 Task: Log work in the project BackTech for the issue 'Create a new online platform for online meditation and mindfulness courses with advanced guided meditation and stress reduction features.' spent time as '6w 6d 21h 43m' and remaining time as '2w 2d 19h 10m' and move to top of backlog. Now add the issue to the epic 'Project management platform implementation'. Log work in the project BackTech for the issue 'Implement a new cloud-based asset management system for a company with advanced asset tracking and maintenance features' spent time as '2w 6d 9h 12m' and remaining time as '6w 6d 9h 6m' and move to bottom of backlog. Now add the issue to the epic 'Cloud security enhancement'
Action: Mouse moved to (166, 48)
Screenshot: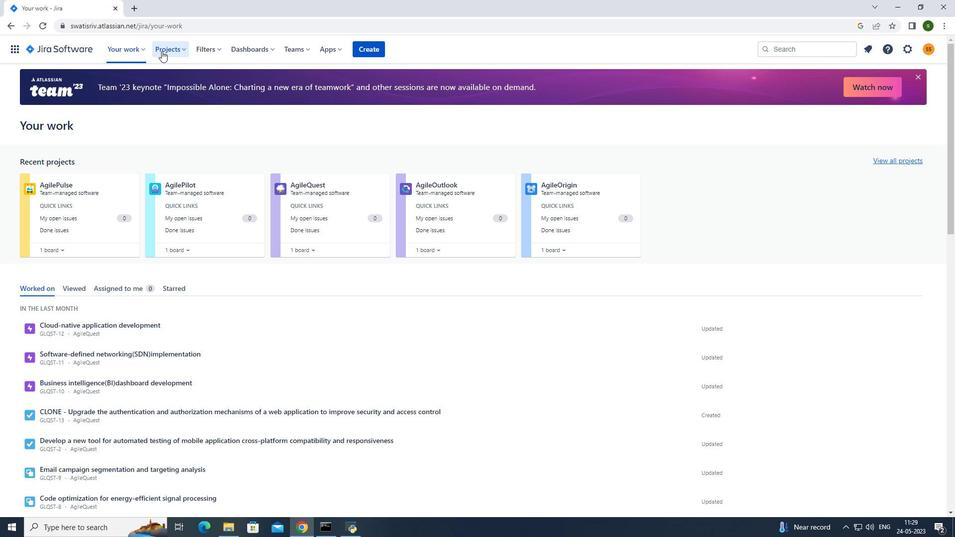 
Action: Mouse pressed left at (166, 48)
Screenshot: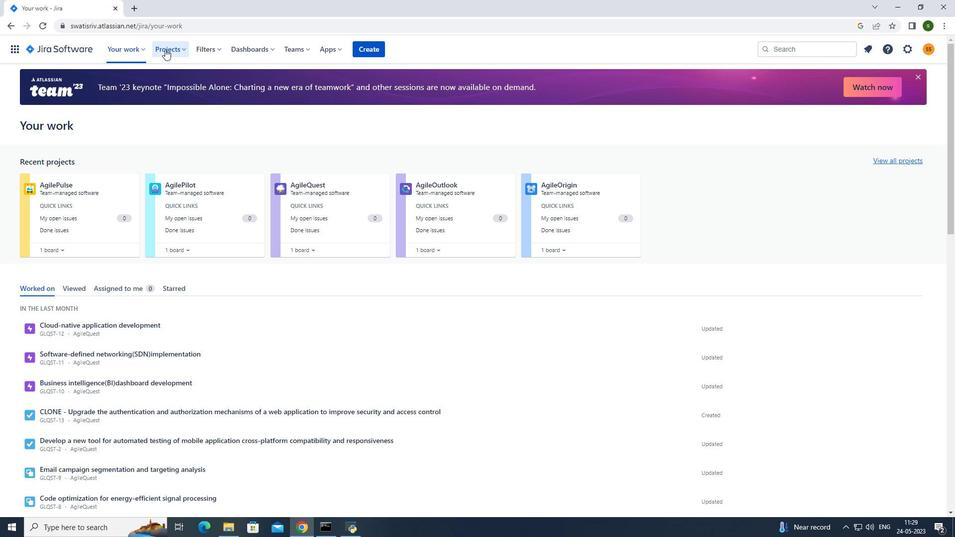 
Action: Mouse moved to (199, 92)
Screenshot: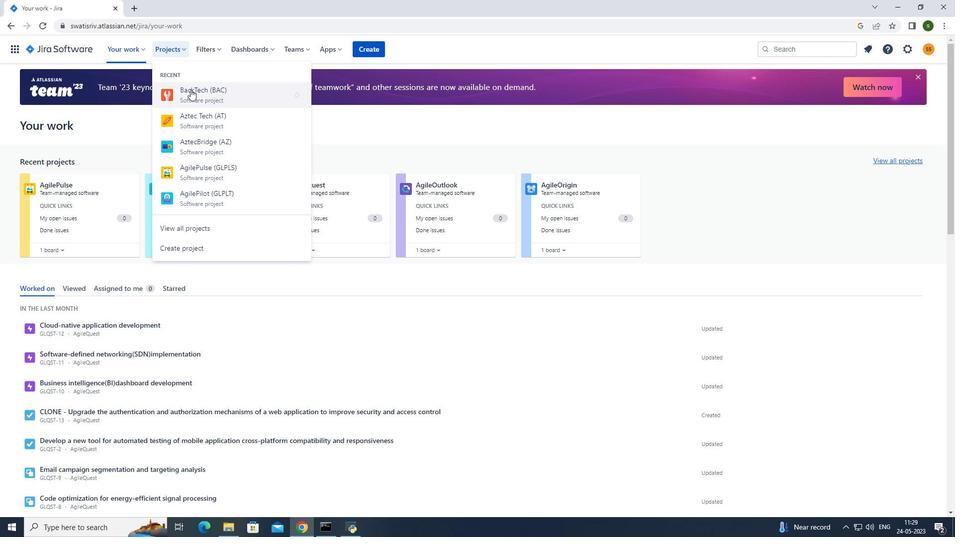 
Action: Mouse pressed left at (199, 92)
Screenshot: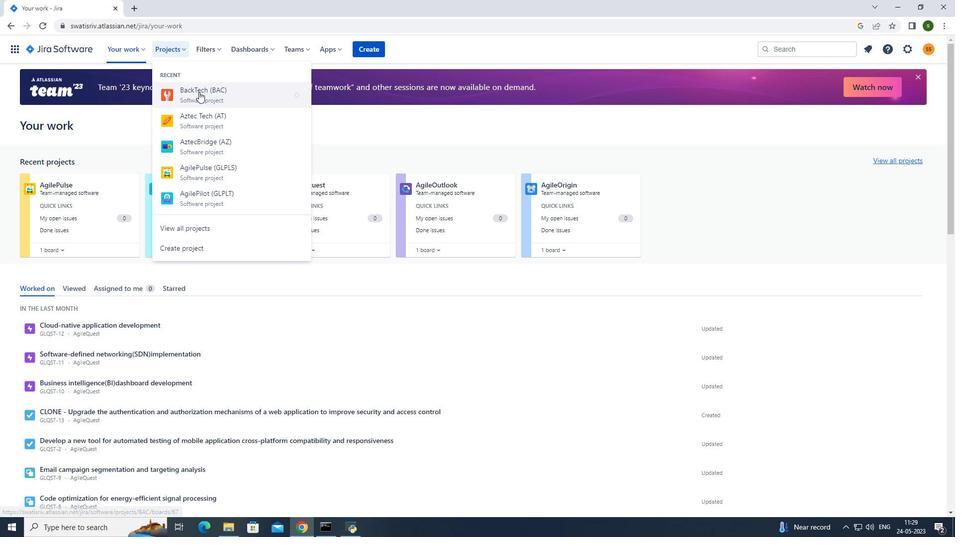 
Action: Mouse moved to (82, 154)
Screenshot: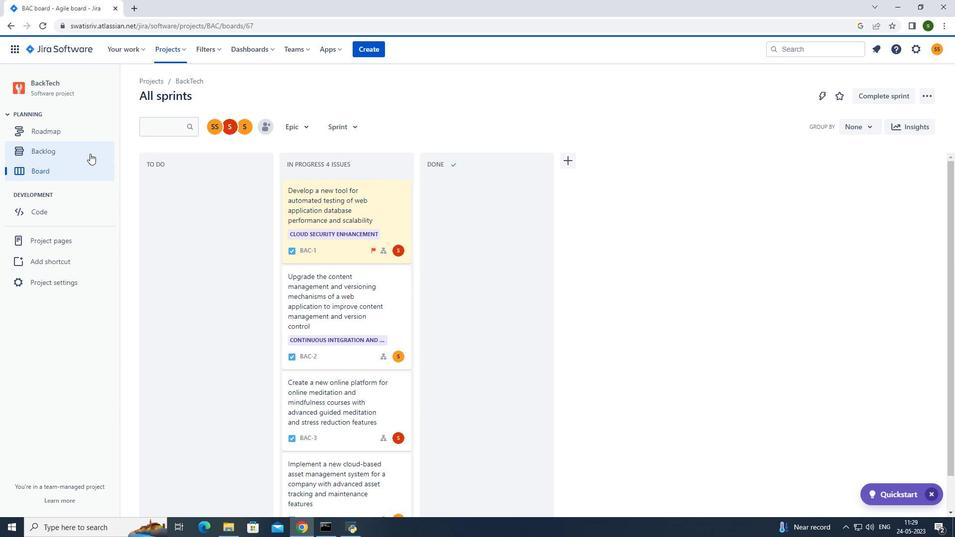 
Action: Mouse pressed left at (82, 154)
Screenshot: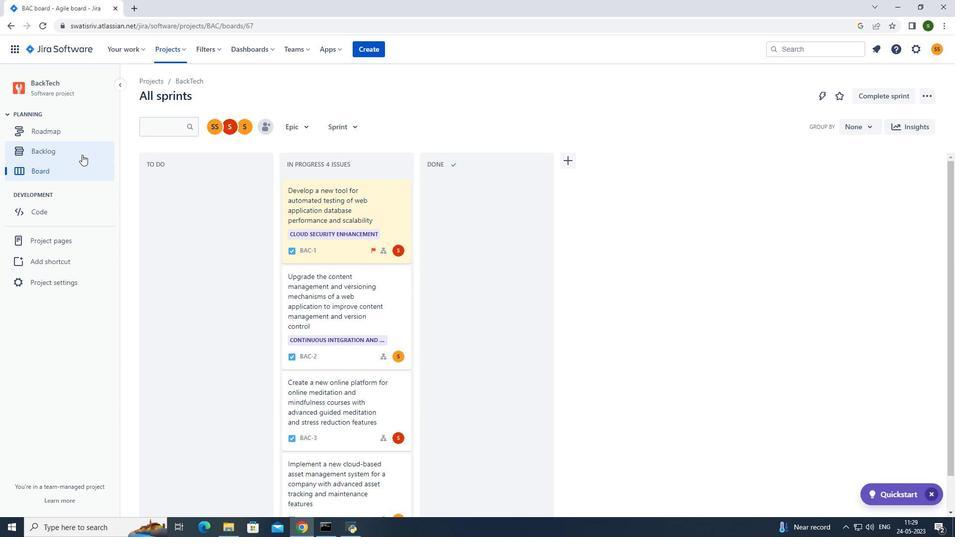 
Action: Mouse moved to (810, 361)
Screenshot: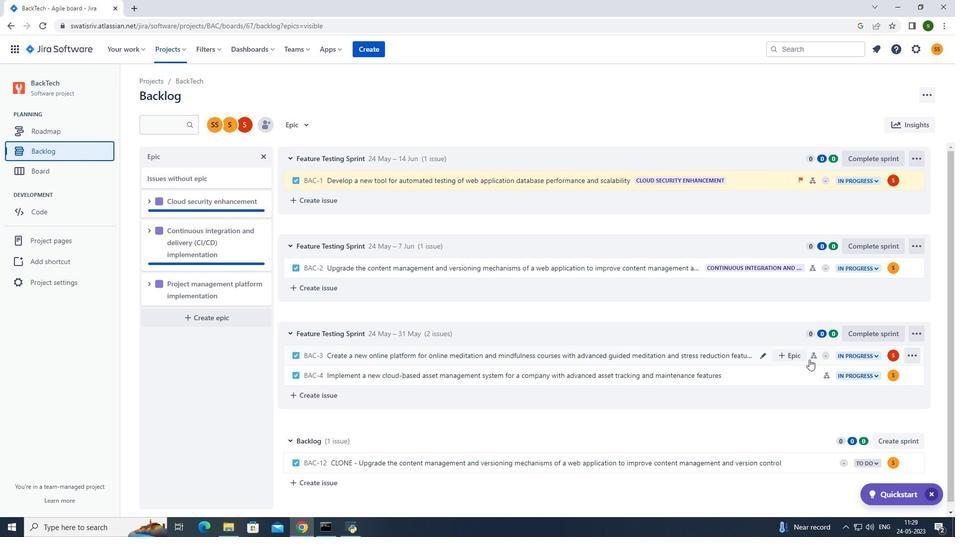 
Action: Mouse pressed left at (810, 361)
Screenshot: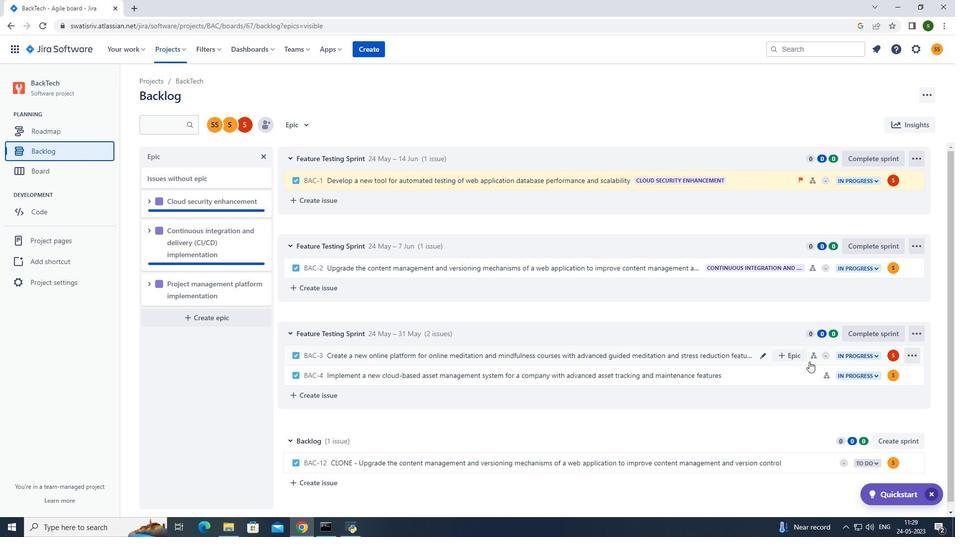 
Action: Mouse moved to (911, 155)
Screenshot: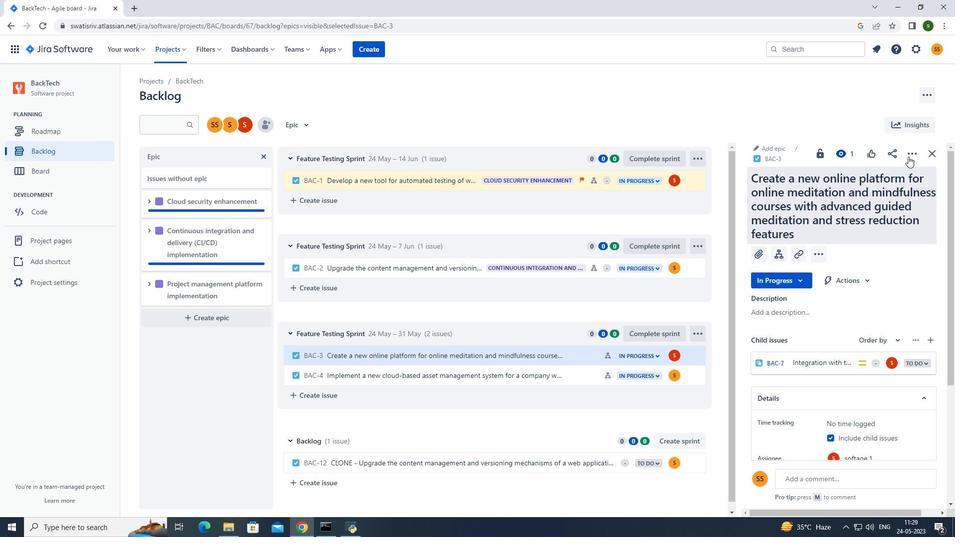 
Action: Mouse pressed left at (911, 155)
Screenshot: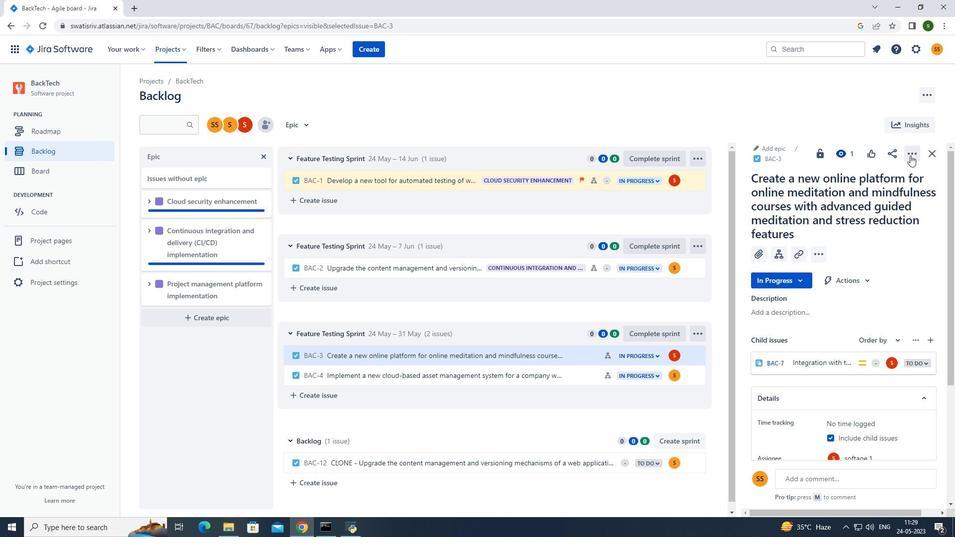 
Action: Mouse moved to (881, 178)
Screenshot: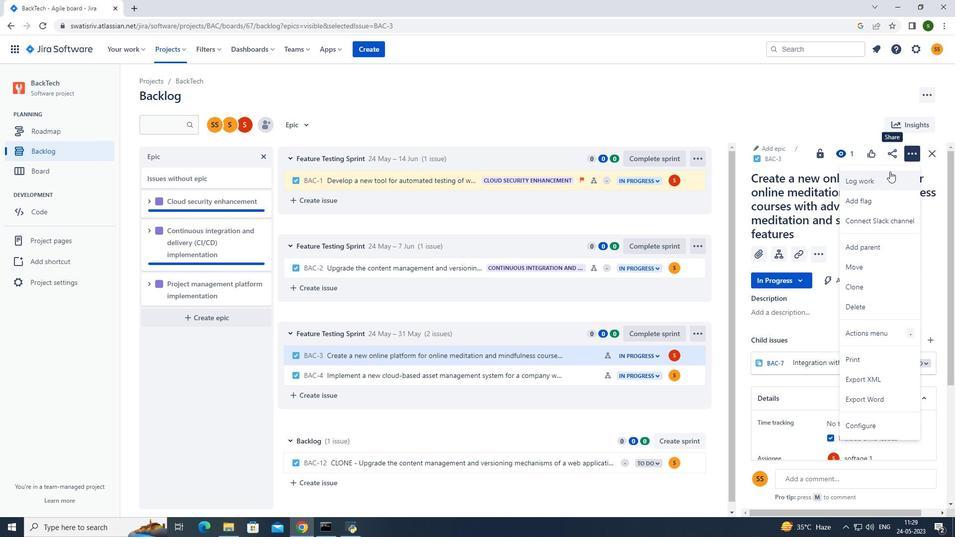 
Action: Mouse pressed left at (881, 178)
Screenshot: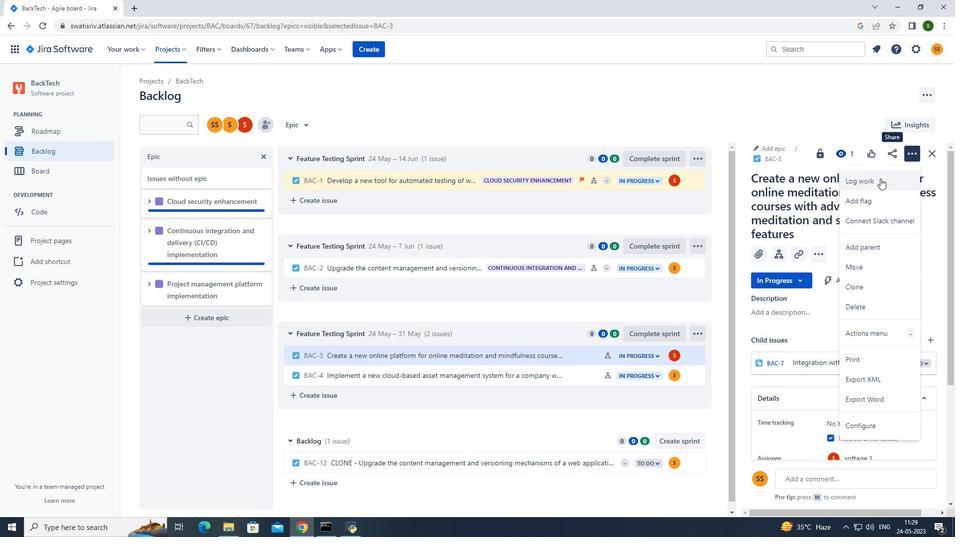
Action: Mouse moved to (418, 146)
Screenshot: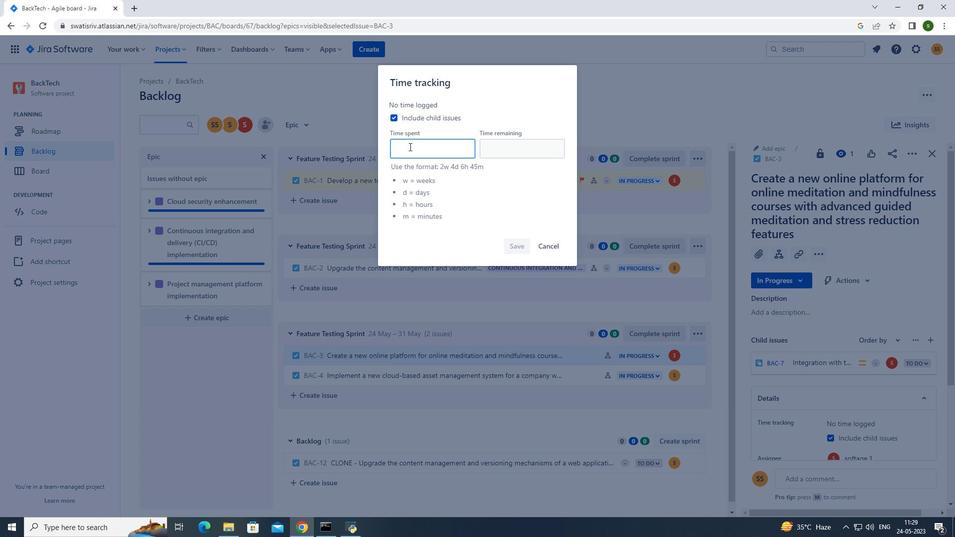
Action: Key pressed 6w<Key.space>6d<Key.space>21h<Key.space>43m
Screenshot: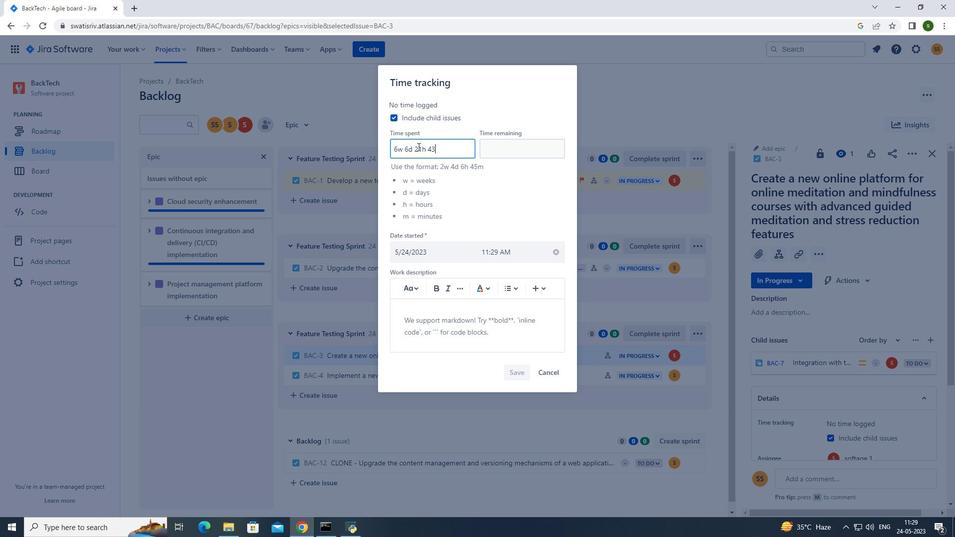 
Action: Mouse moved to (501, 146)
Screenshot: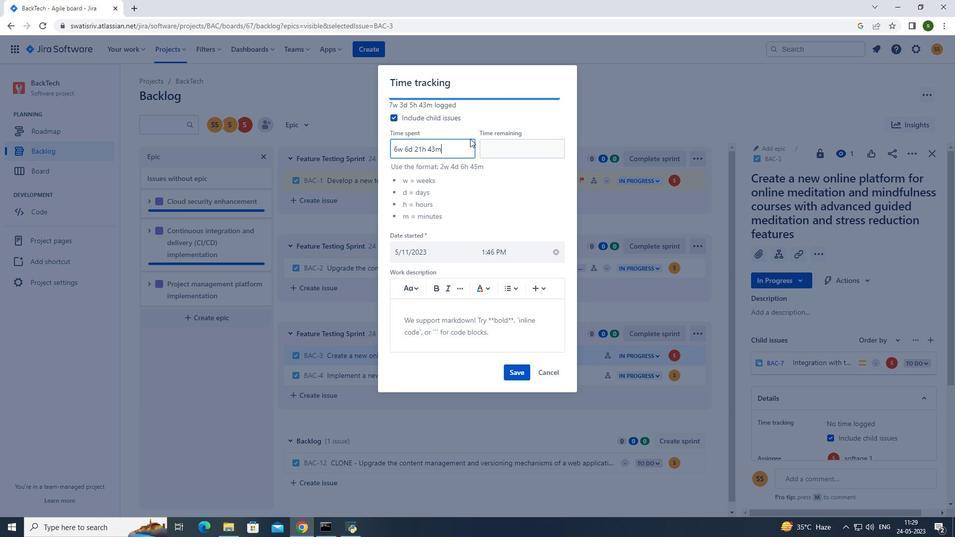 
Action: Mouse pressed left at (501, 146)
Screenshot: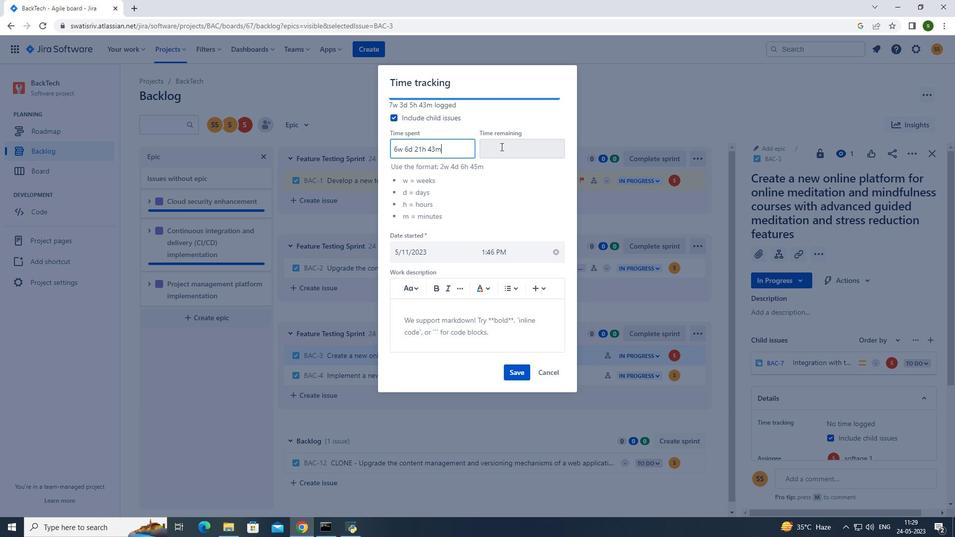 
Action: Mouse moved to (498, 147)
Screenshot: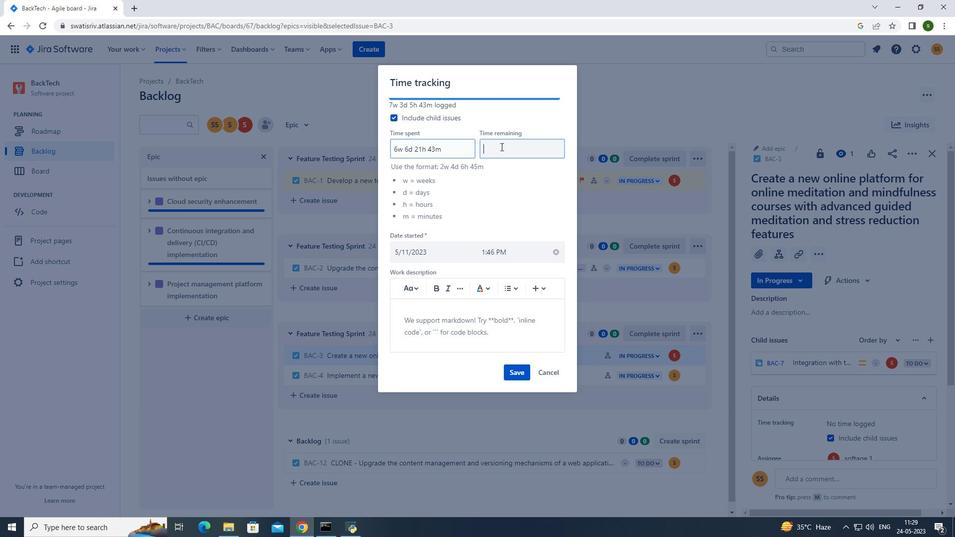 
Action: Key pressed 2w<Key.space>2d<Key.space>19h<Key.space>10m
Screenshot: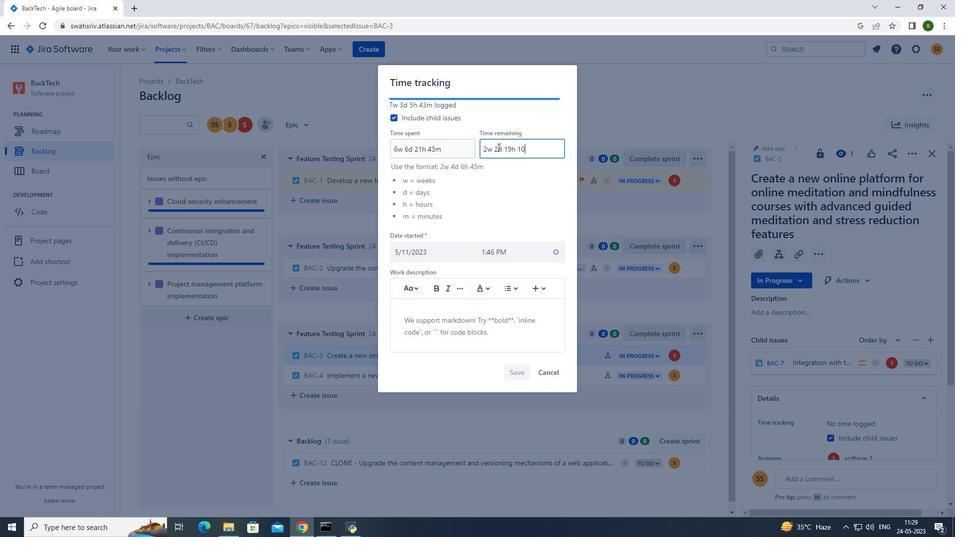 
Action: Mouse moved to (517, 371)
Screenshot: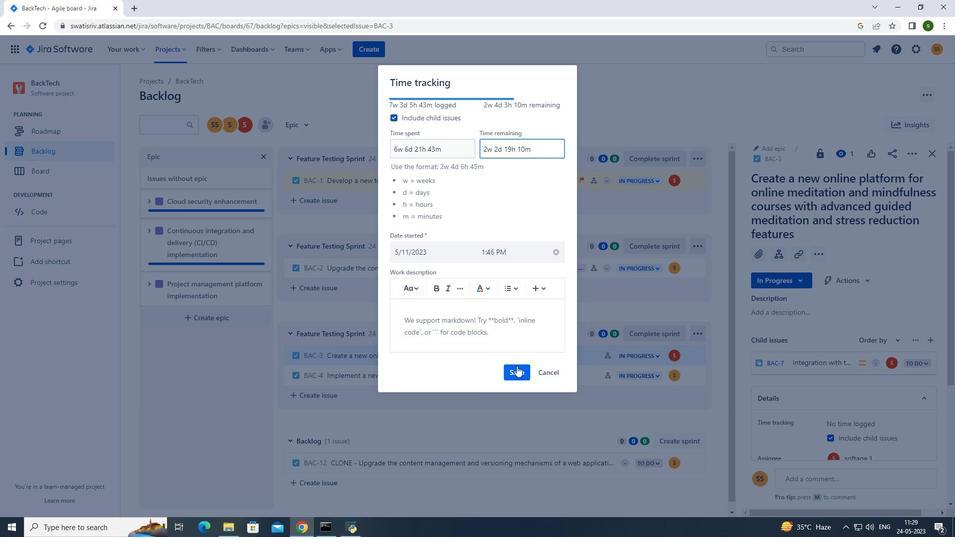 
Action: Mouse pressed left at (517, 371)
Screenshot: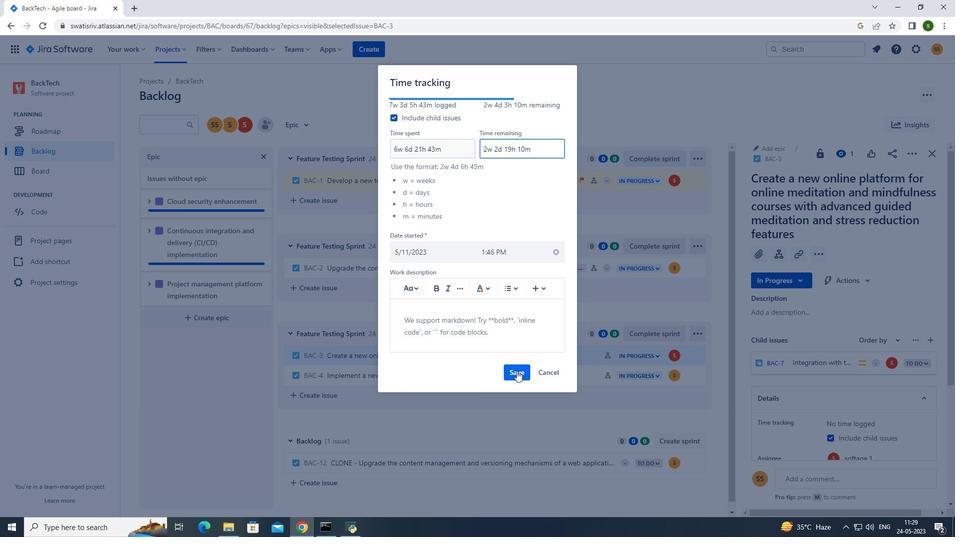 
Action: Mouse moved to (695, 352)
Screenshot: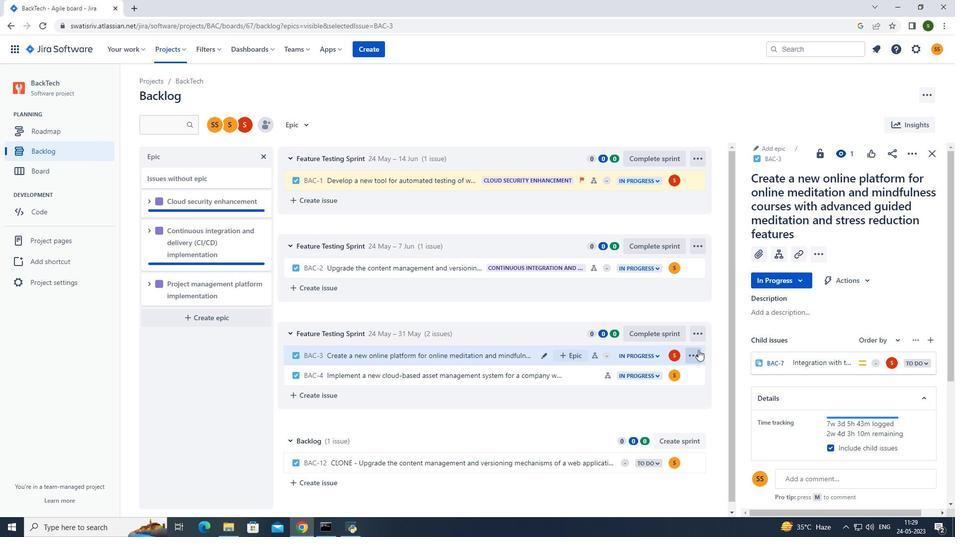 
Action: Mouse pressed left at (695, 352)
Screenshot: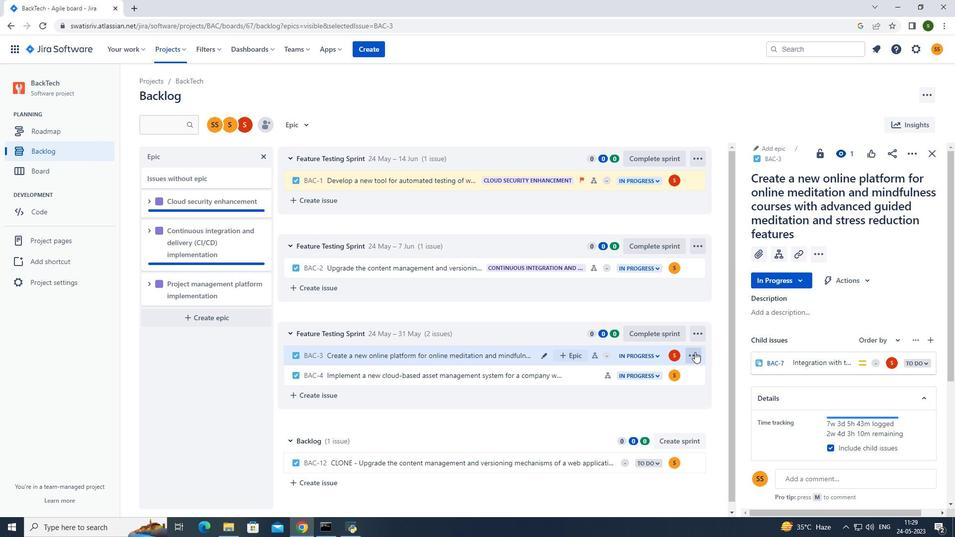 
Action: Mouse moved to (682, 319)
Screenshot: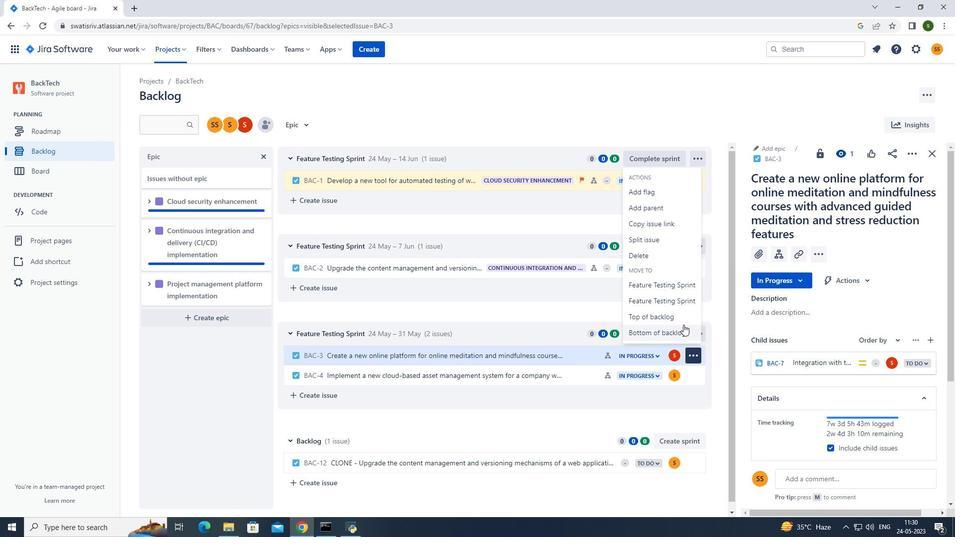 
Action: Mouse pressed left at (682, 319)
Screenshot: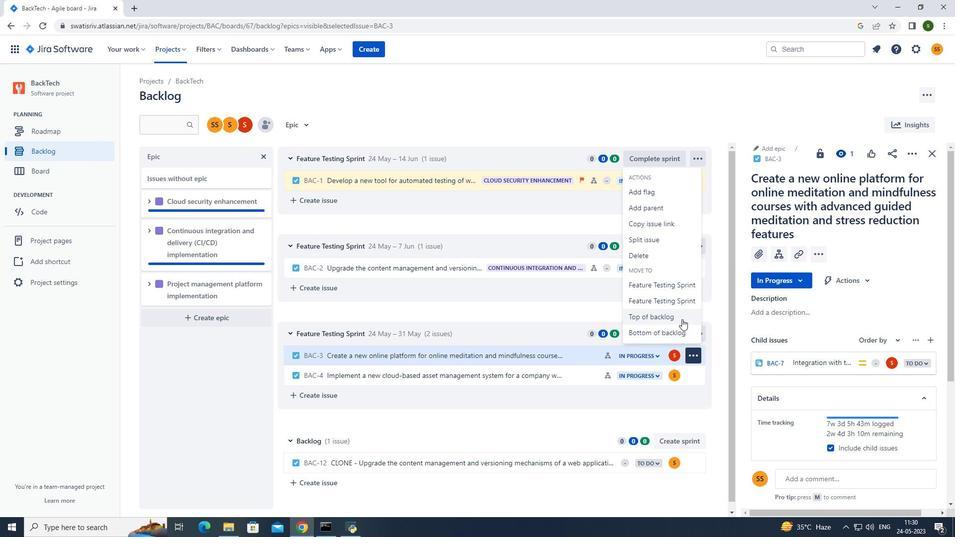 
Action: Mouse moved to (512, 158)
Screenshot: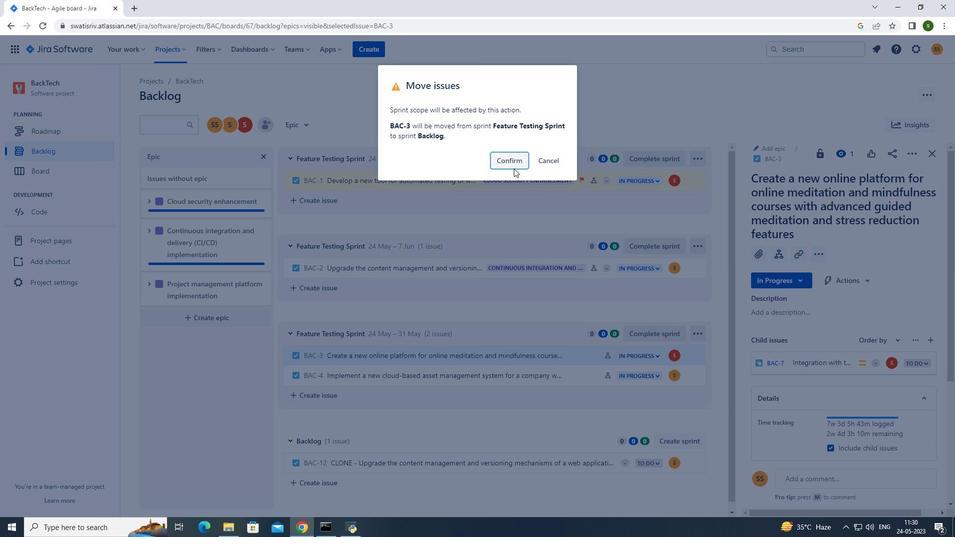 
Action: Mouse pressed left at (512, 158)
Screenshot: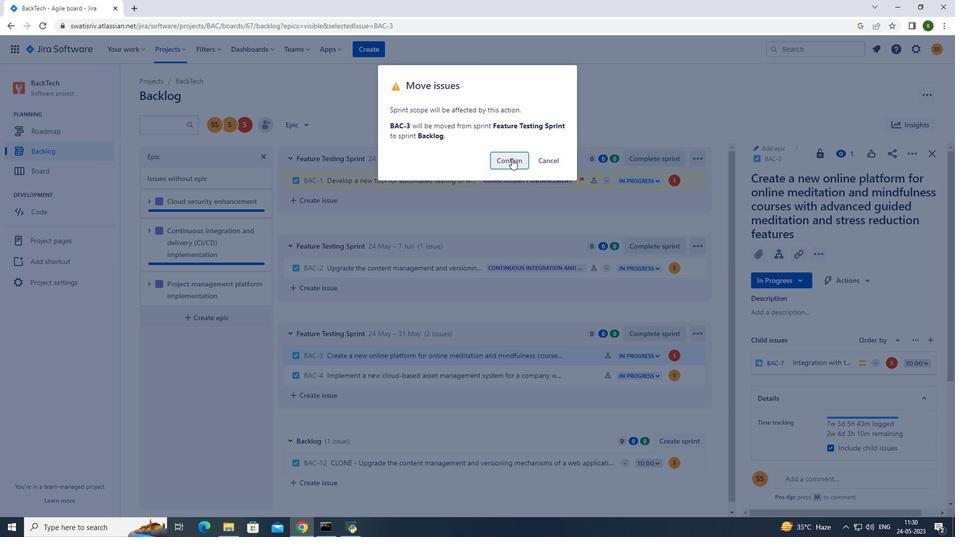 
Action: Mouse moved to (572, 354)
Screenshot: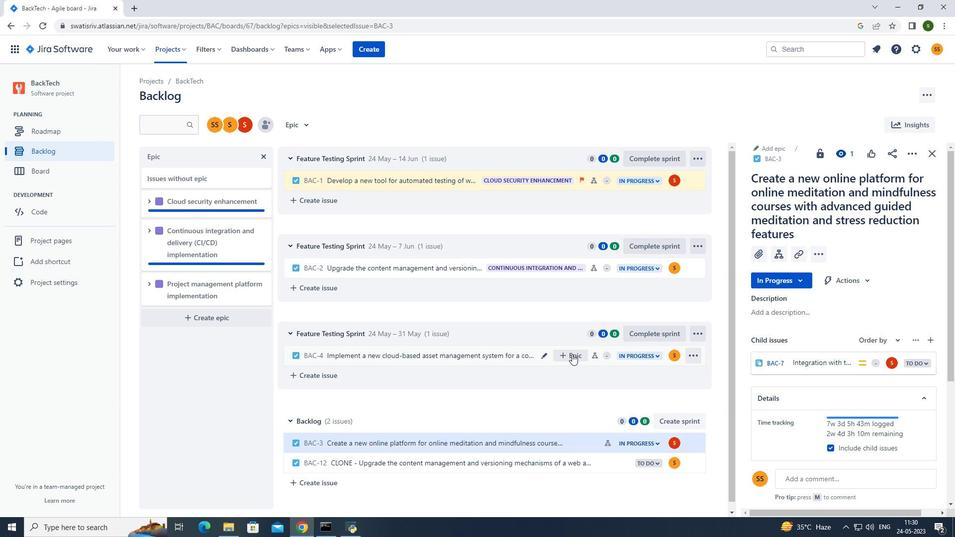 
Action: Mouse pressed left at (572, 354)
Screenshot: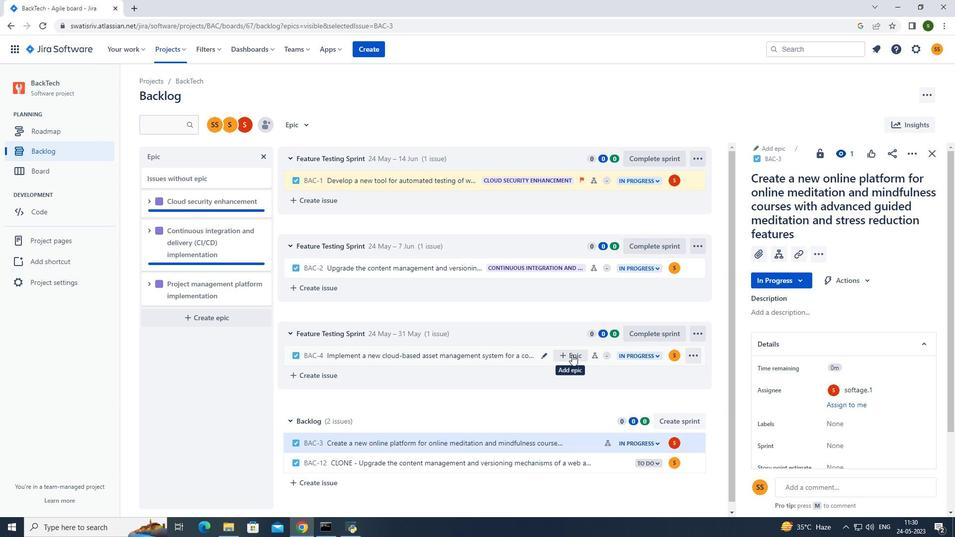 
Action: Mouse moved to (613, 427)
Screenshot: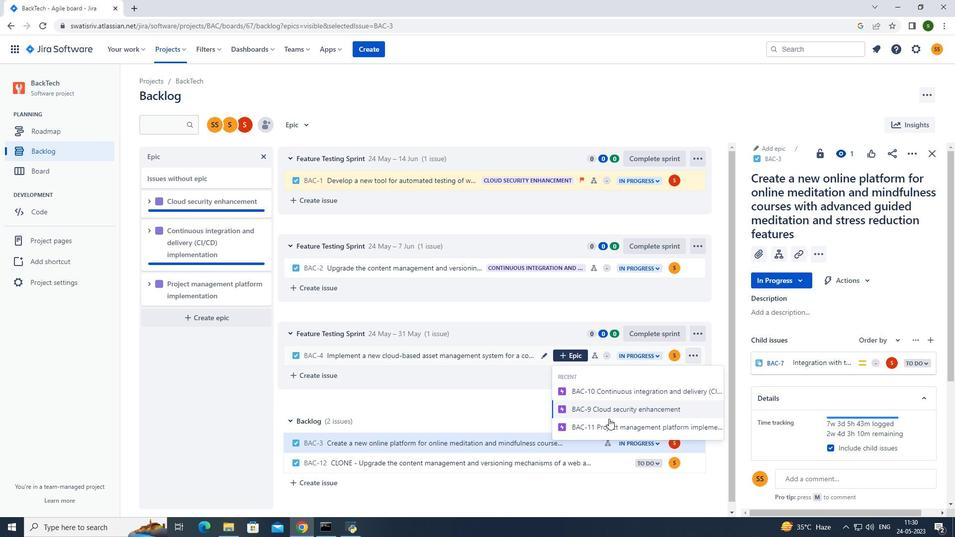 
Action: Mouse pressed left at (613, 427)
Screenshot: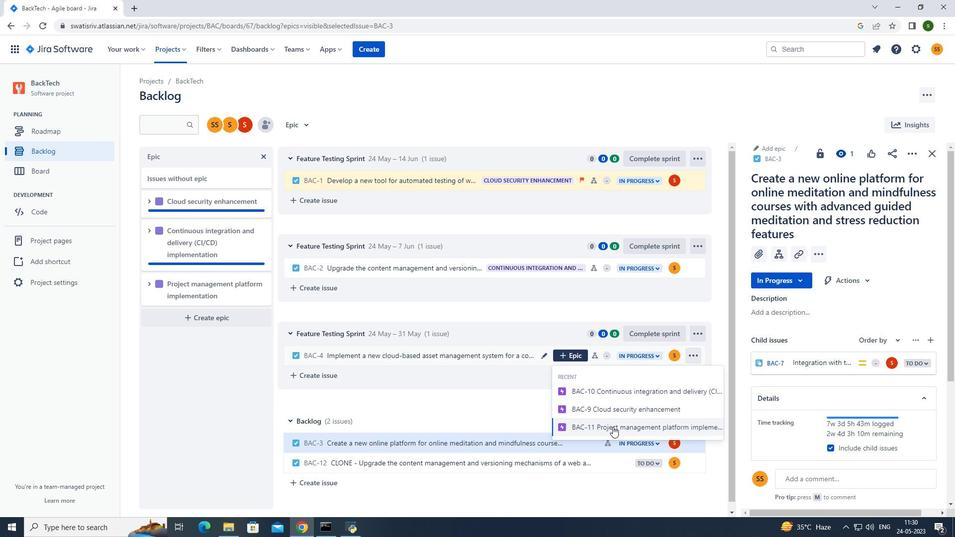 
Action: Mouse moved to (302, 128)
Screenshot: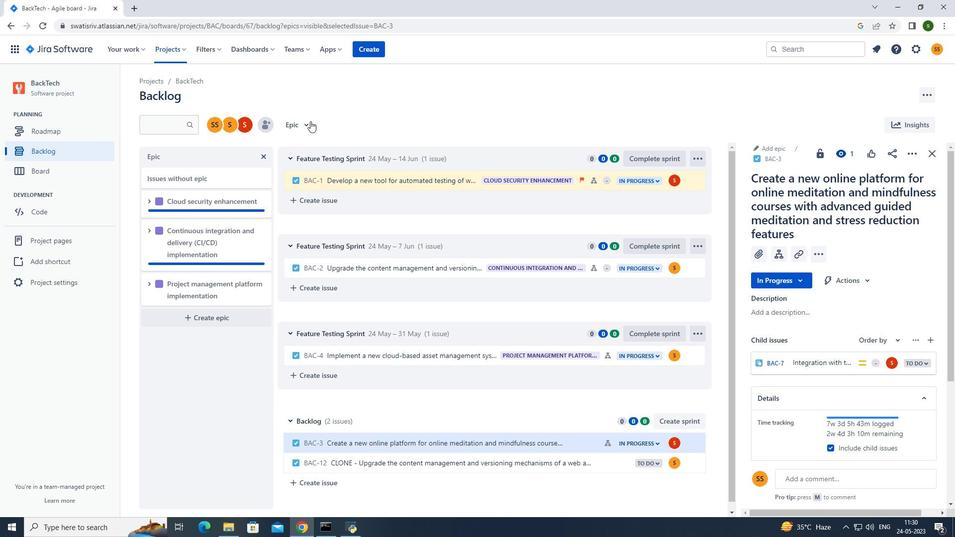 
Action: Mouse pressed left at (302, 128)
Screenshot: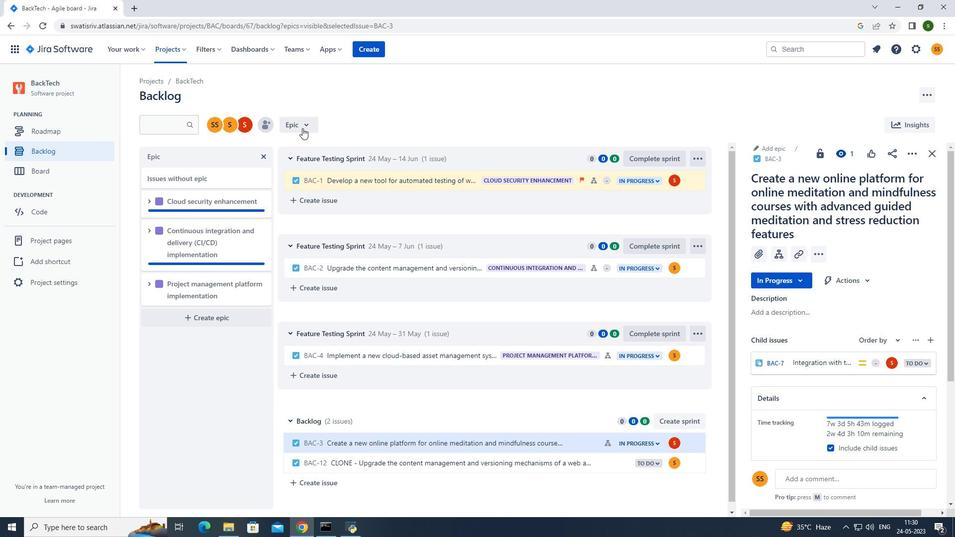 
Action: Mouse moved to (333, 200)
Screenshot: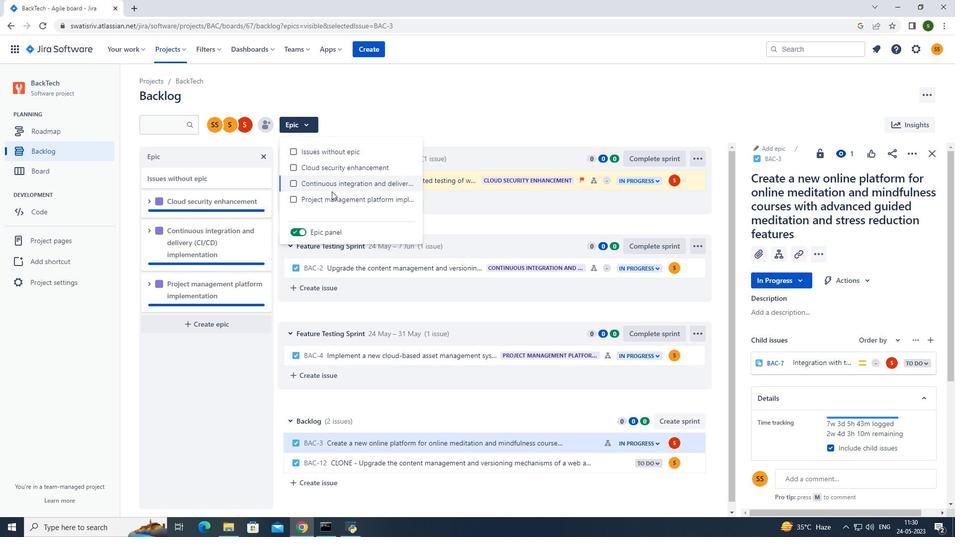
Action: Mouse pressed left at (333, 200)
Screenshot: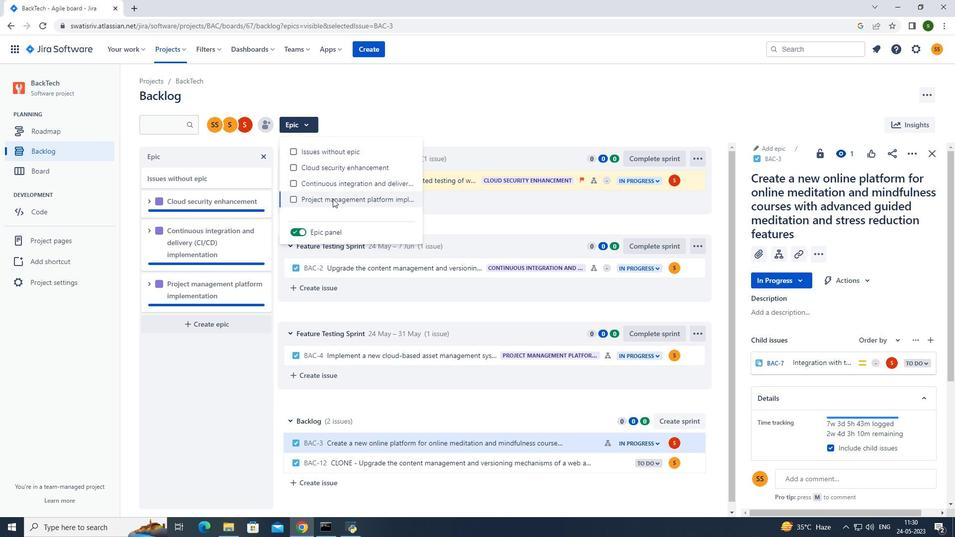 
Action: Mouse moved to (341, 86)
Screenshot: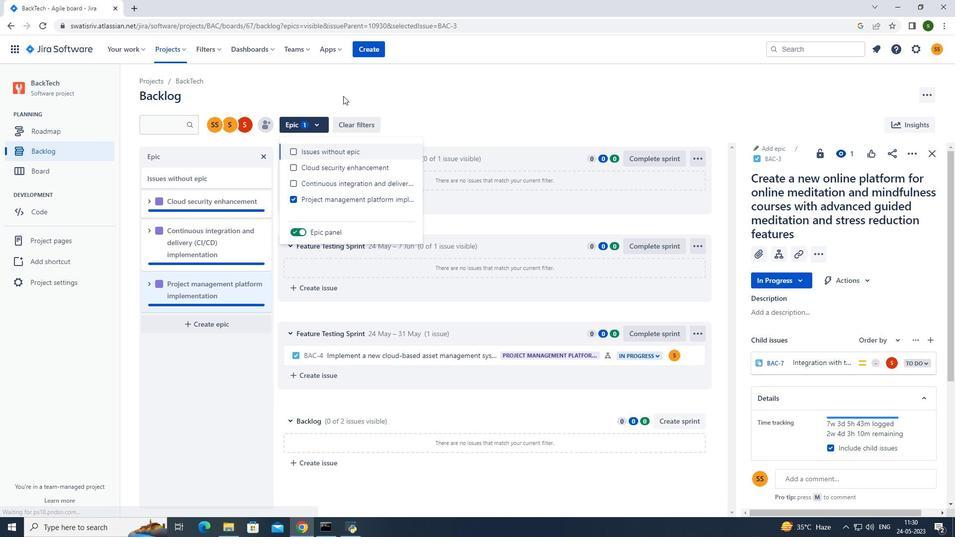 
Action: Mouse pressed left at (341, 86)
Screenshot: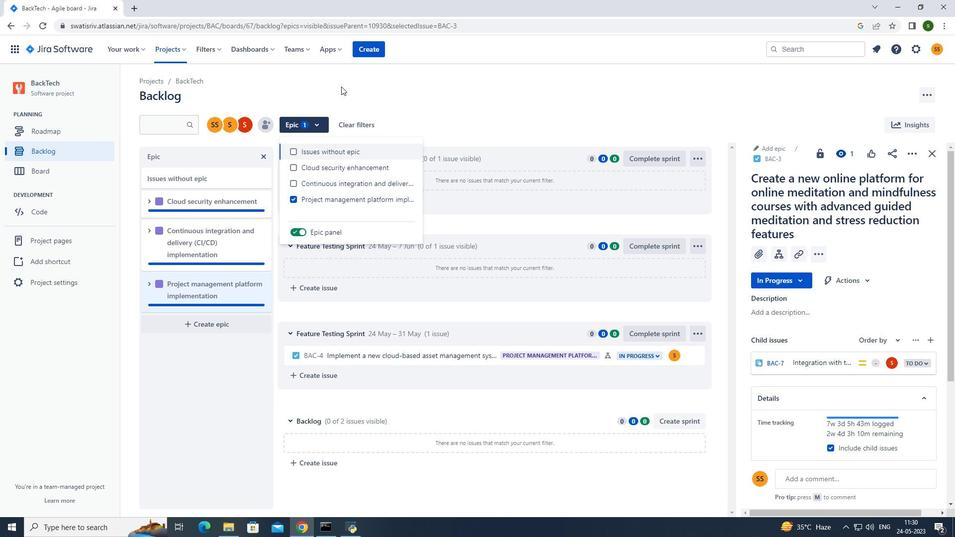 
Action: Mouse moved to (172, 48)
Screenshot: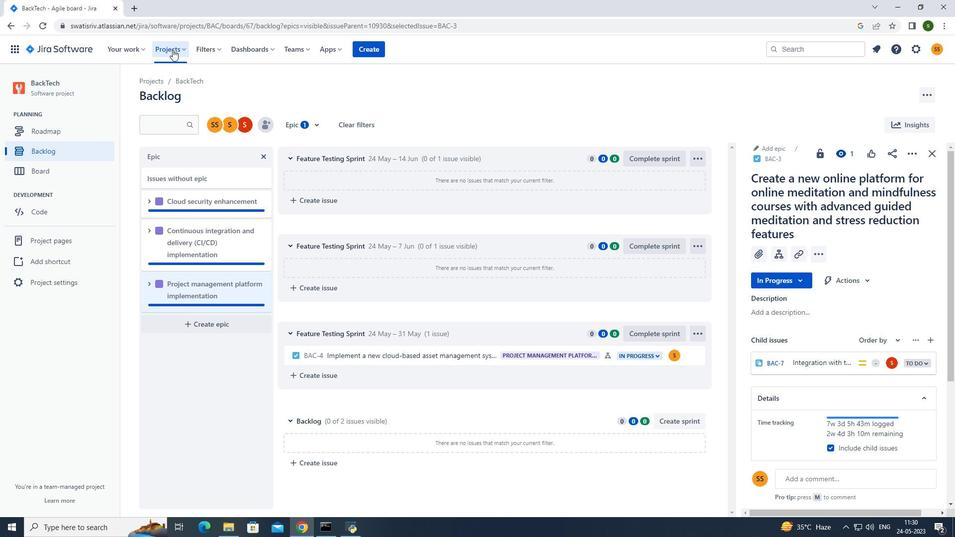 
Action: Mouse pressed left at (172, 48)
Screenshot: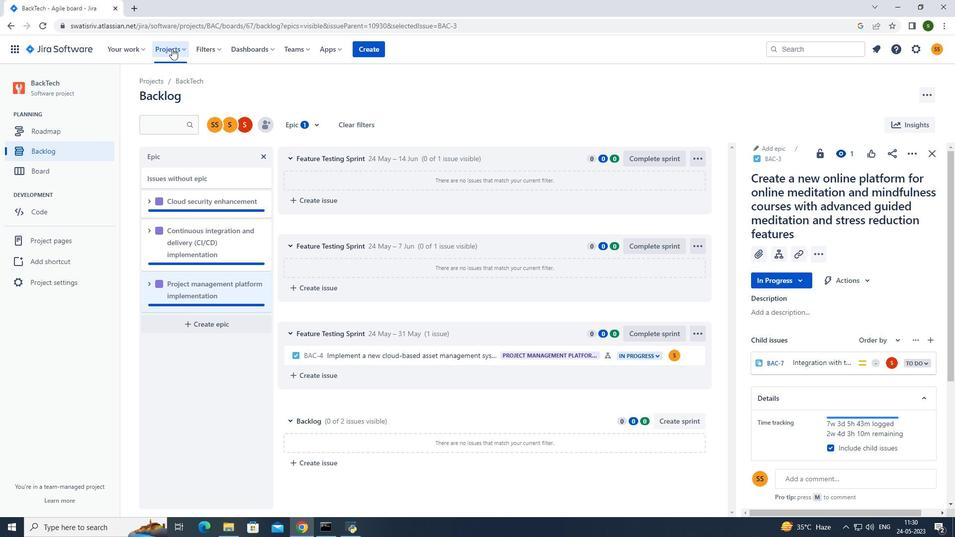 
Action: Mouse moved to (189, 104)
Screenshot: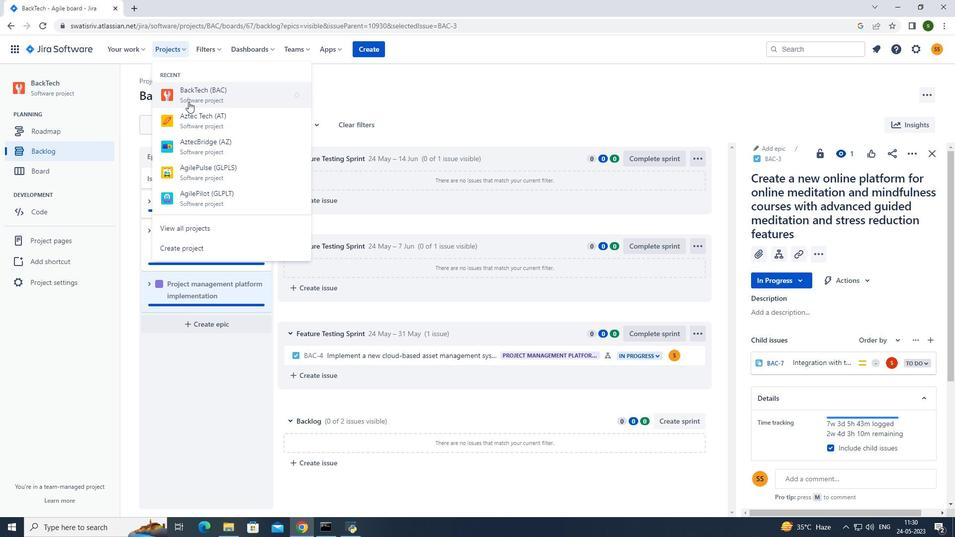 
Action: Mouse pressed left at (189, 104)
Screenshot: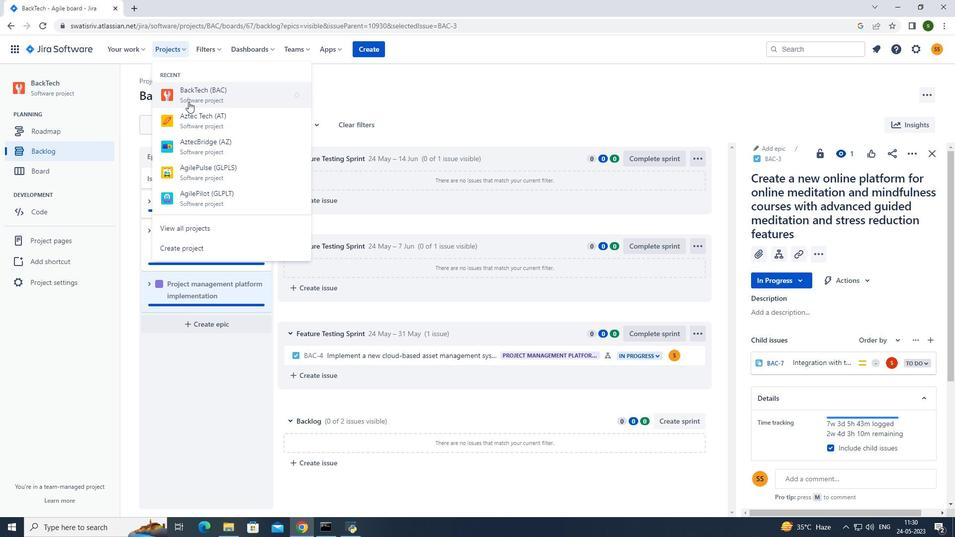 
Action: Mouse moved to (93, 153)
Screenshot: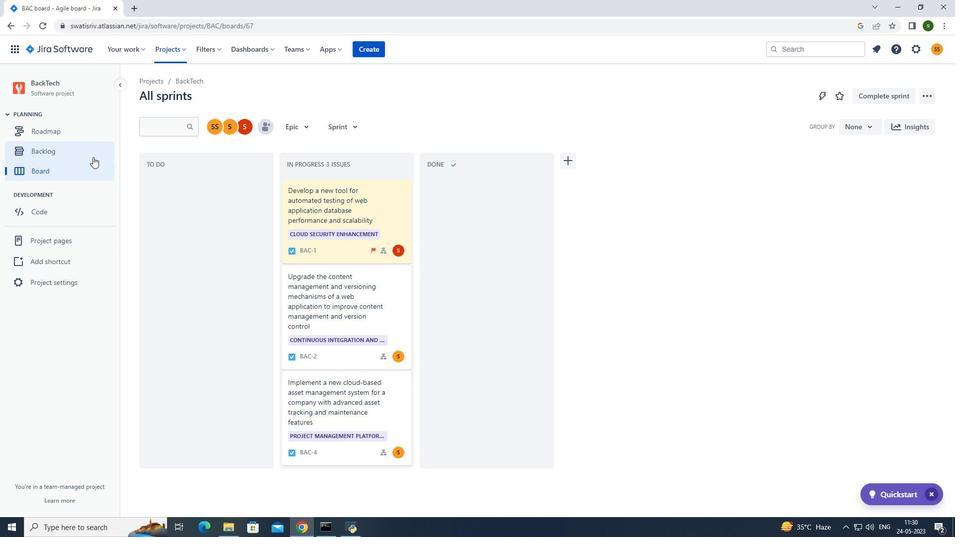 
Action: Mouse pressed left at (93, 153)
Screenshot: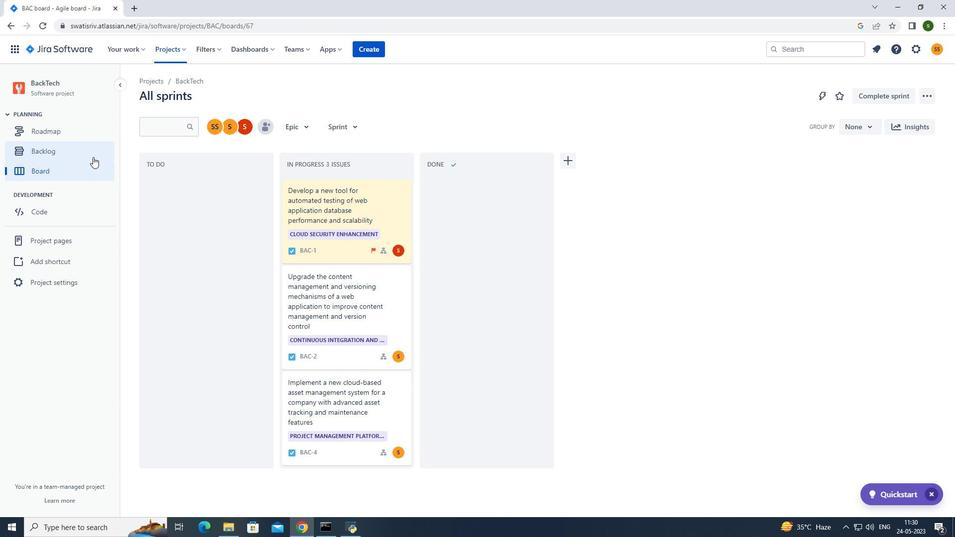 
Action: Mouse moved to (412, 295)
Screenshot: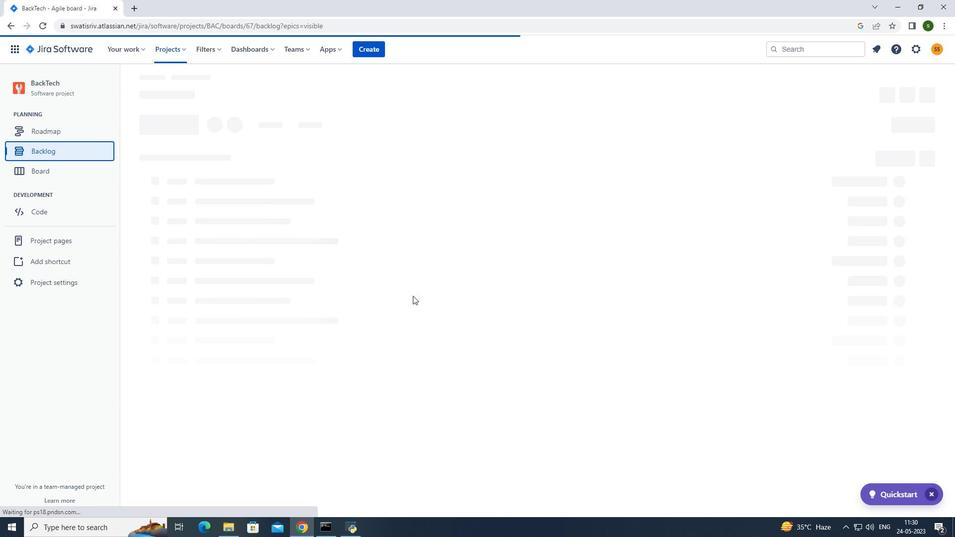 
Action: Mouse scrolled (412, 294) with delta (0, 0)
Screenshot: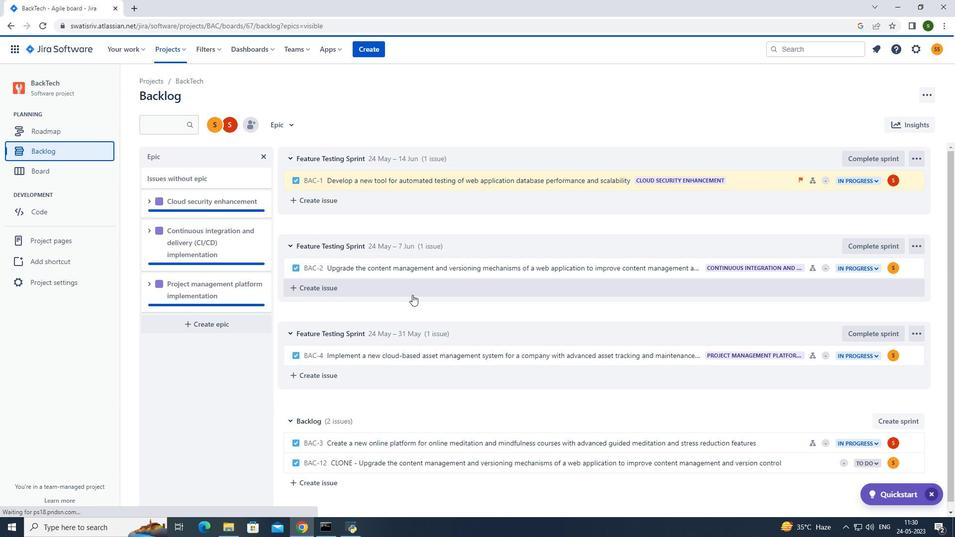 
Action: Mouse scrolled (412, 294) with delta (0, 0)
Screenshot: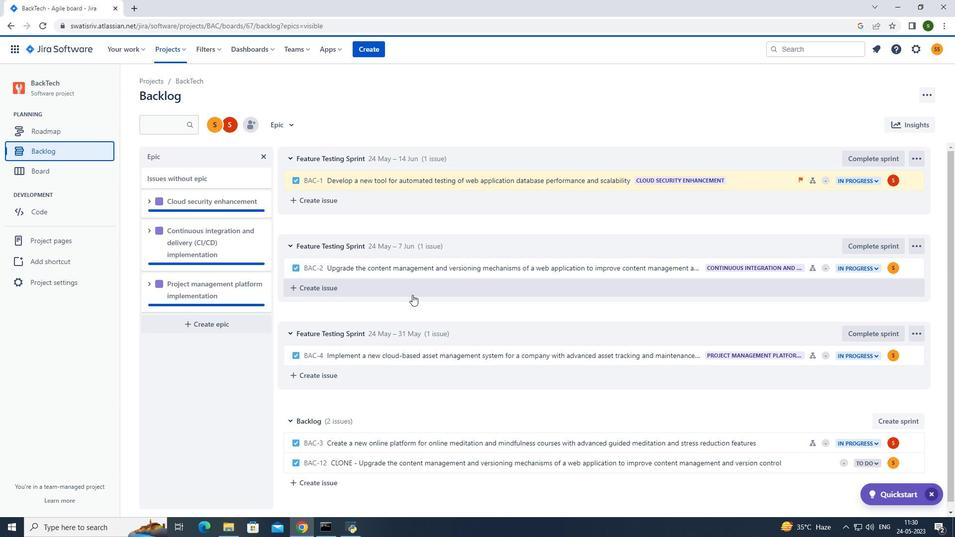 
Action: Mouse moved to (809, 442)
Screenshot: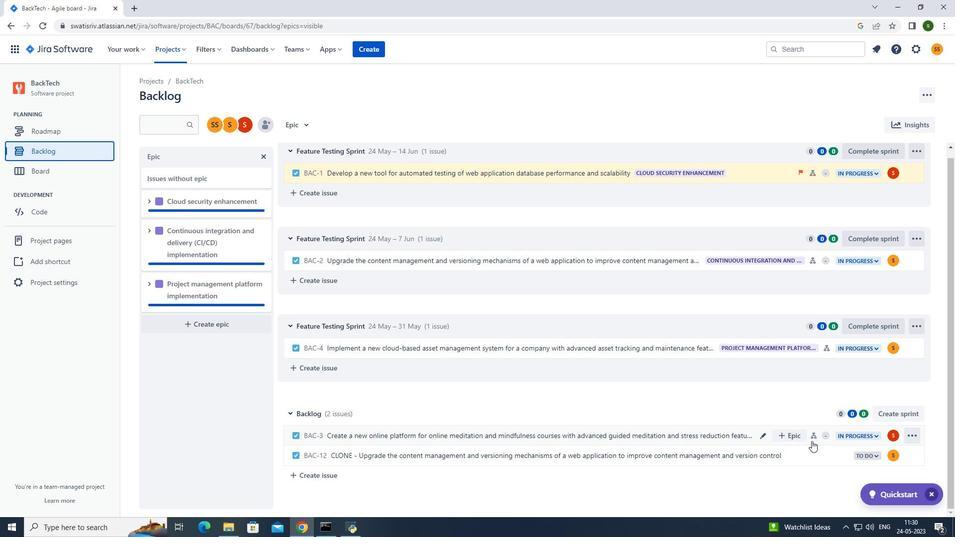
Action: Mouse pressed left at (809, 442)
Screenshot: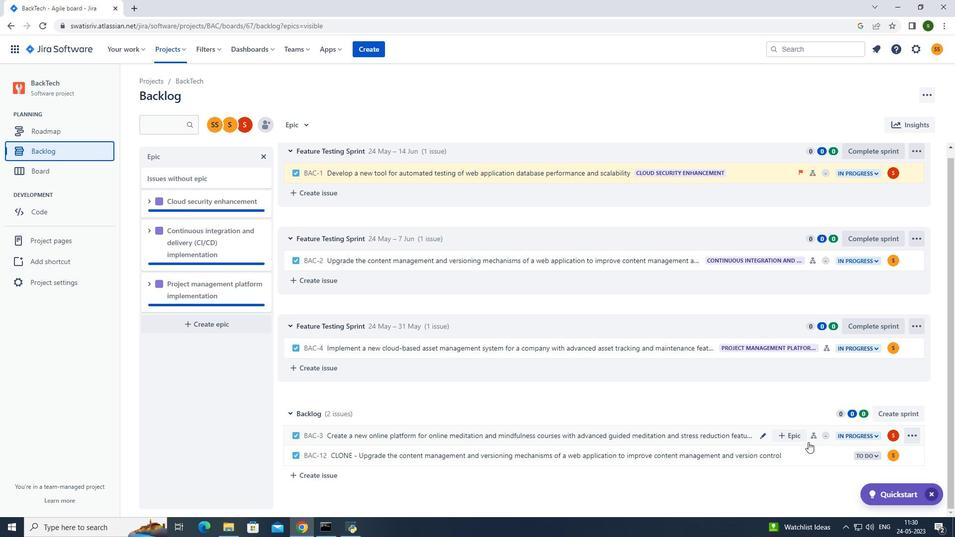 
Action: Mouse moved to (909, 150)
Screenshot: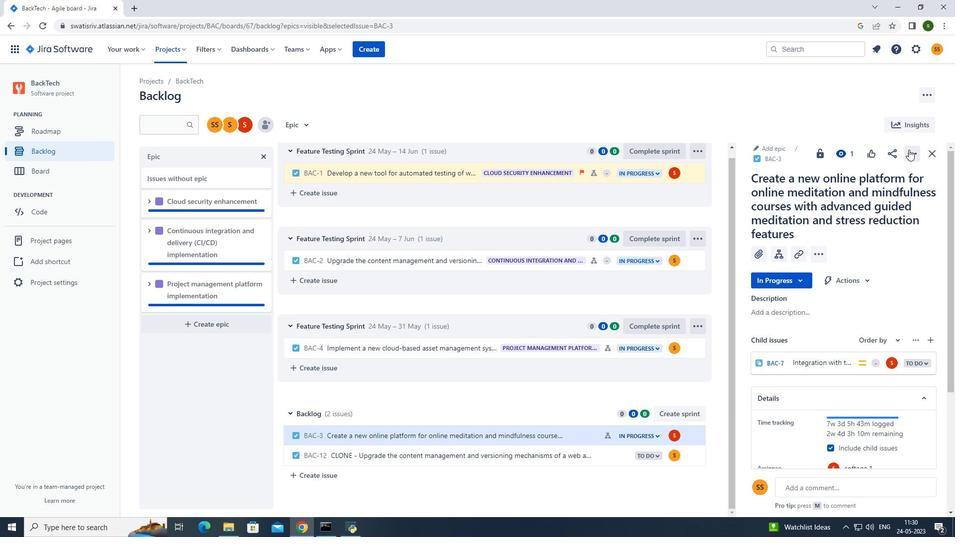 
Action: Mouse pressed left at (909, 150)
Screenshot: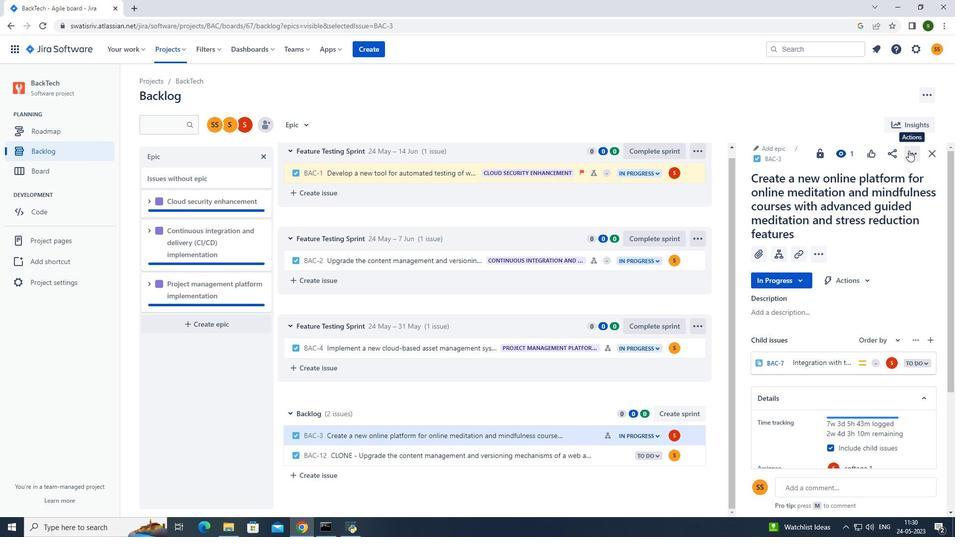 
Action: Mouse moved to (891, 179)
Screenshot: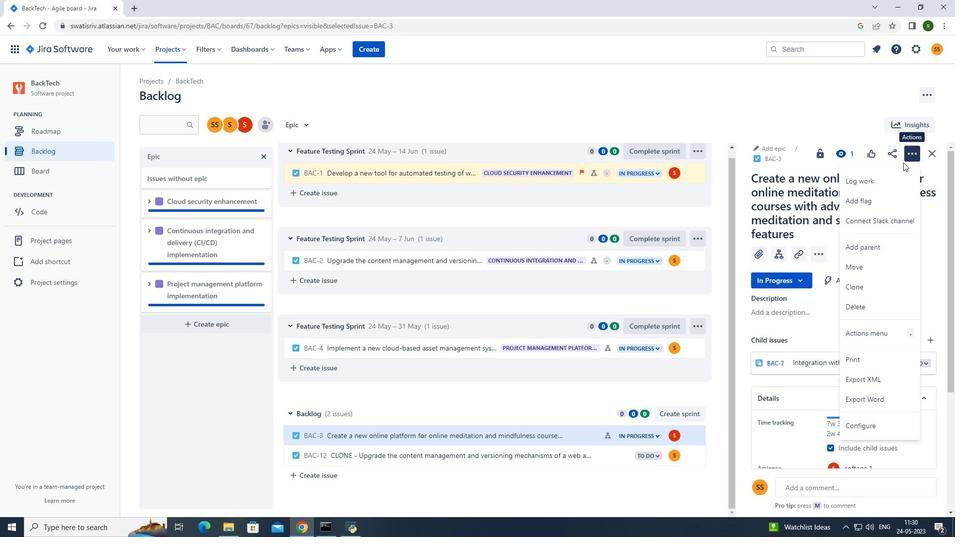 
Action: Mouse pressed left at (891, 179)
Screenshot: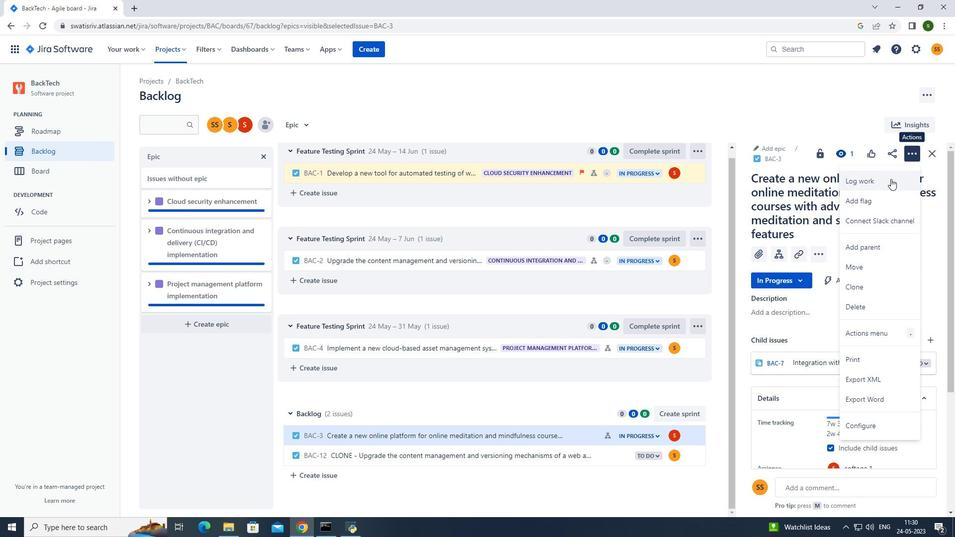 
Action: Mouse moved to (449, 154)
Screenshot: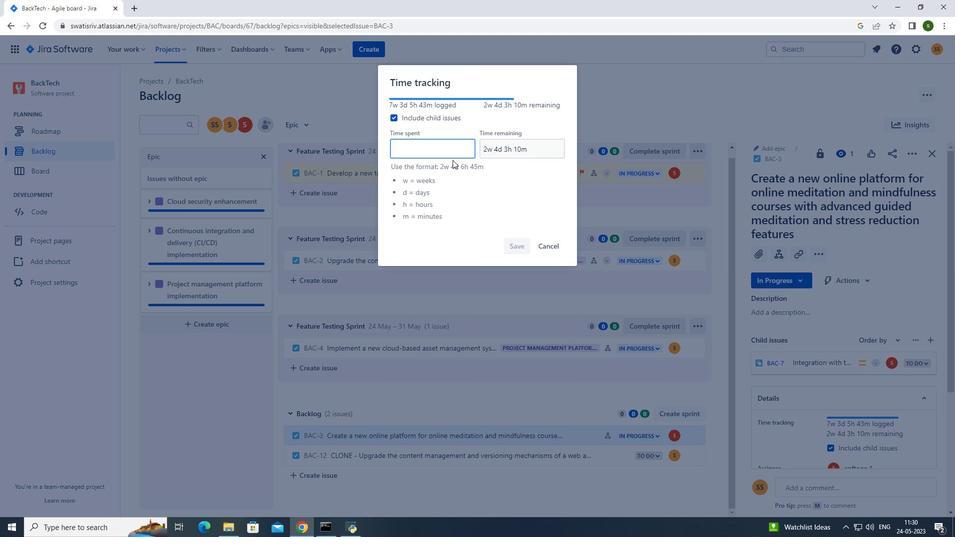 
Action: Mouse pressed left at (449, 154)
Screenshot: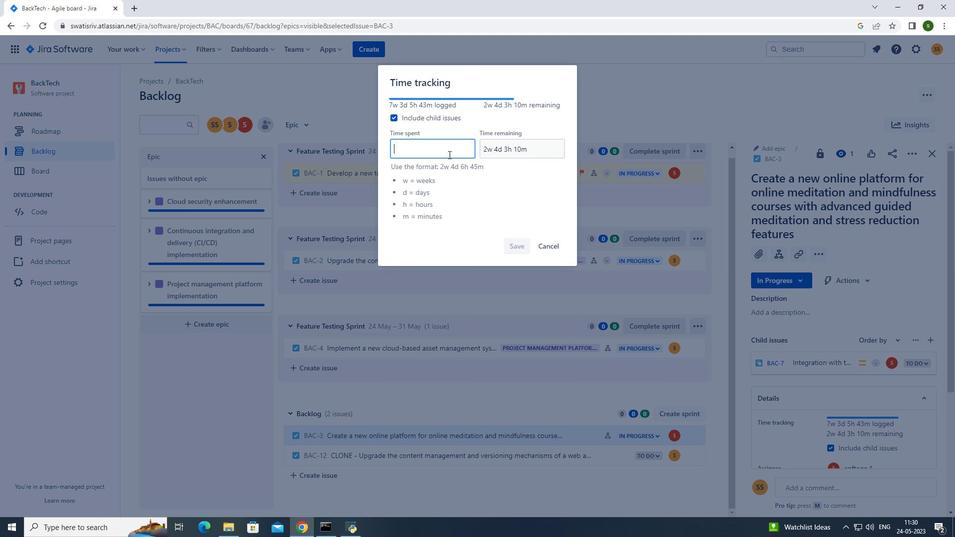 
Action: Mouse moved to (447, 149)
Screenshot: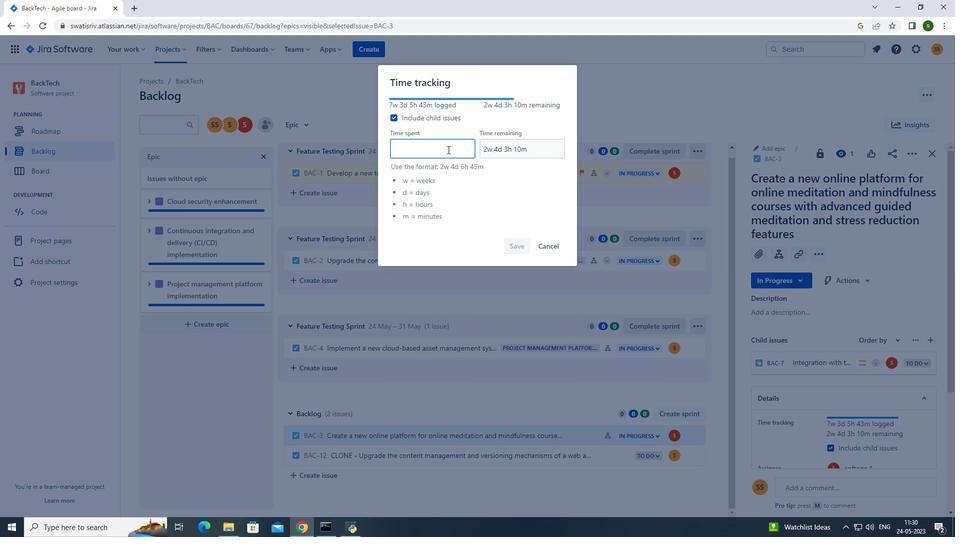 
Action: Key pressed 6w<Key.space>6d<Key.space>9h
Screenshot: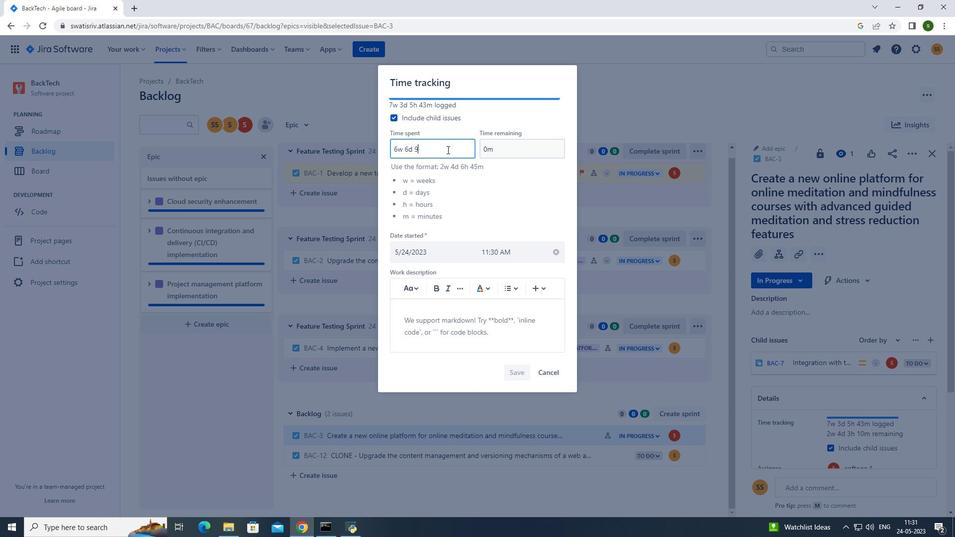 
Action: Mouse moved to (434, 150)
Screenshot: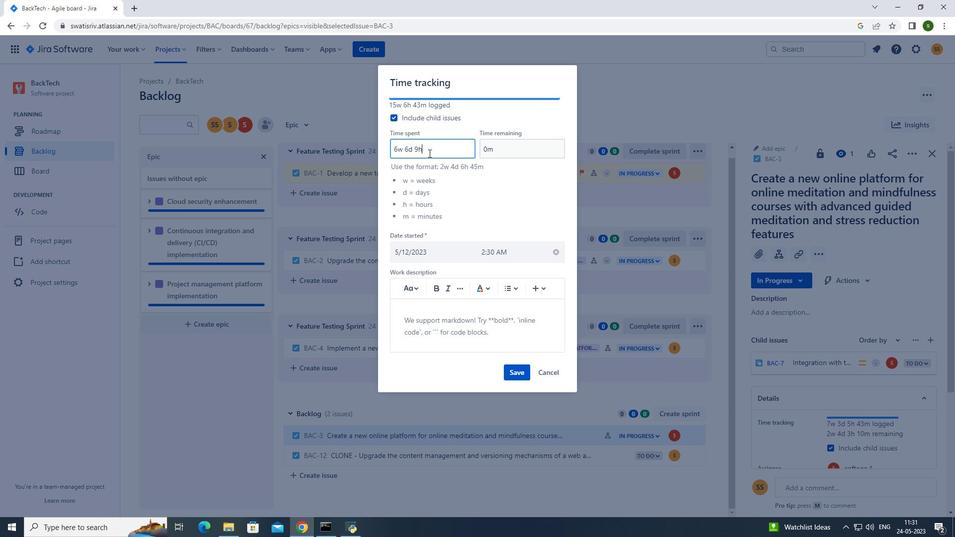 
Action: Mouse pressed left at (434, 150)
Screenshot: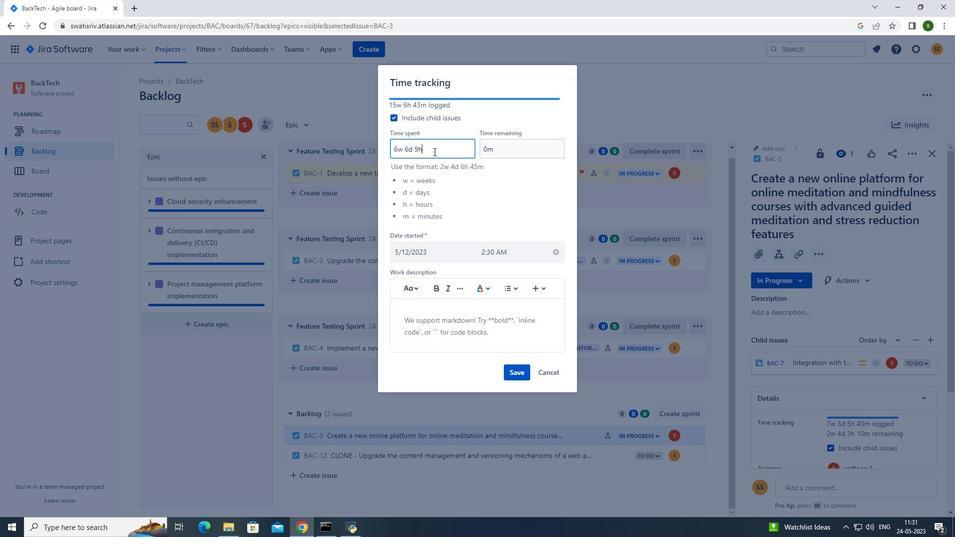 
Action: Mouse moved to (367, 141)
Screenshot: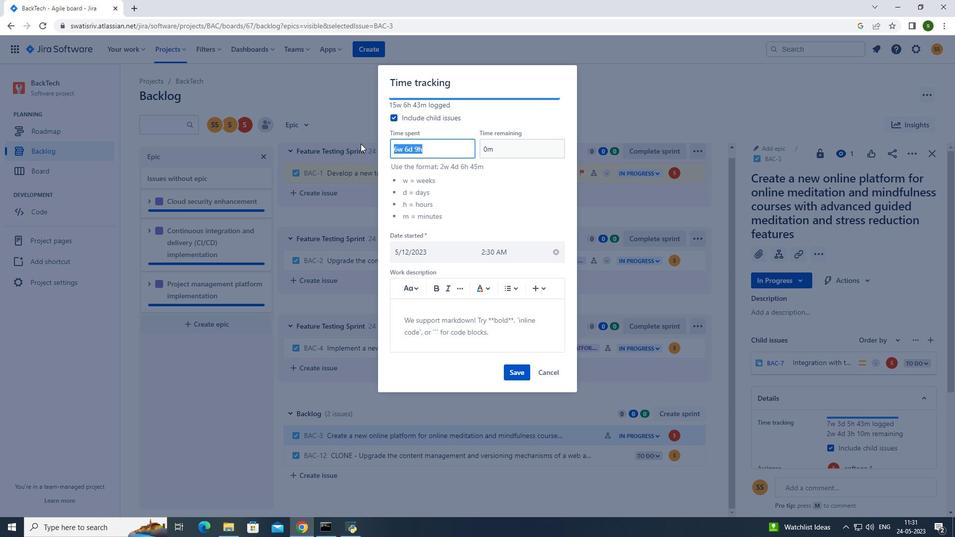 
Action: Key pressed <Key.backspace>2w<Key.space>6d<Key.space>9h<Key.space>12m
Screenshot: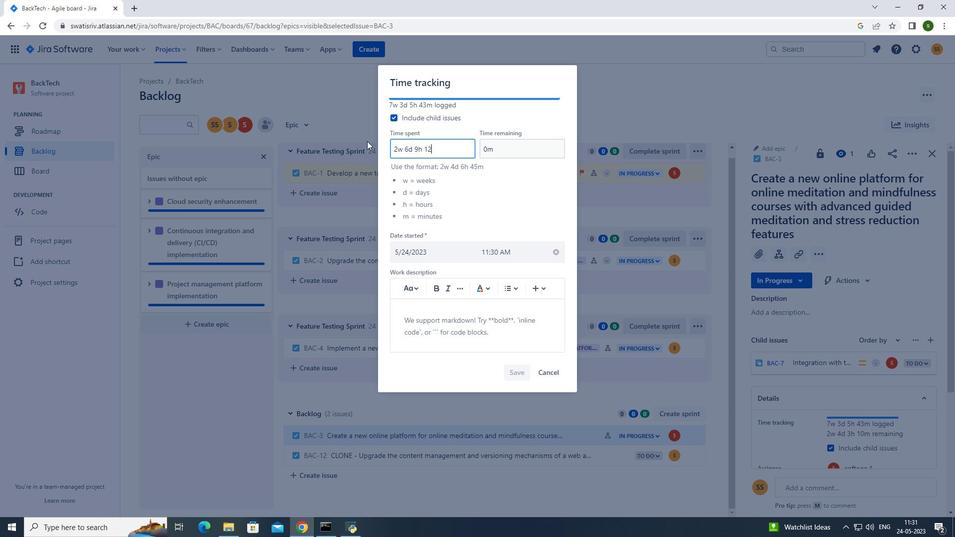 
Action: Mouse moved to (504, 147)
Screenshot: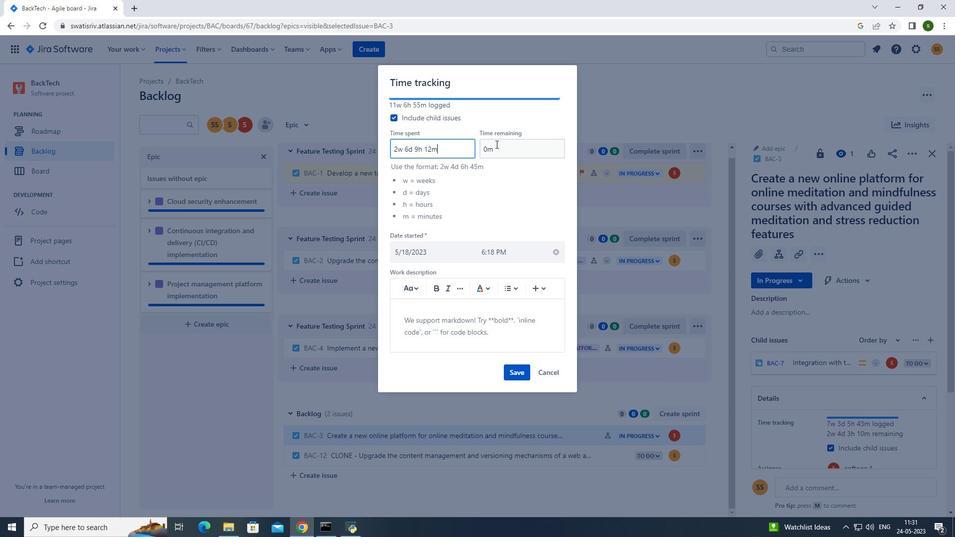 
Action: Mouse pressed left at (504, 147)
Screenshot: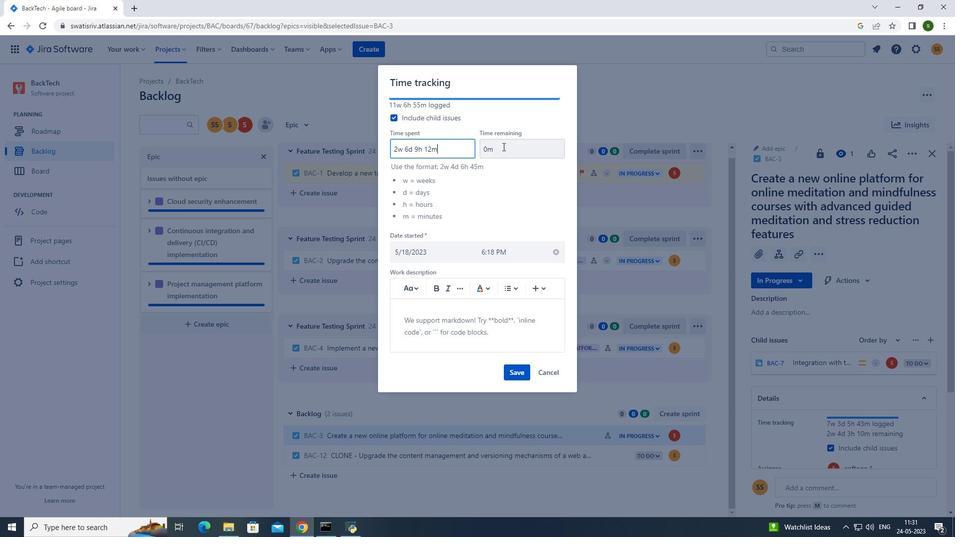 
Action: Mouse moved to (499, 149)
Screenshot: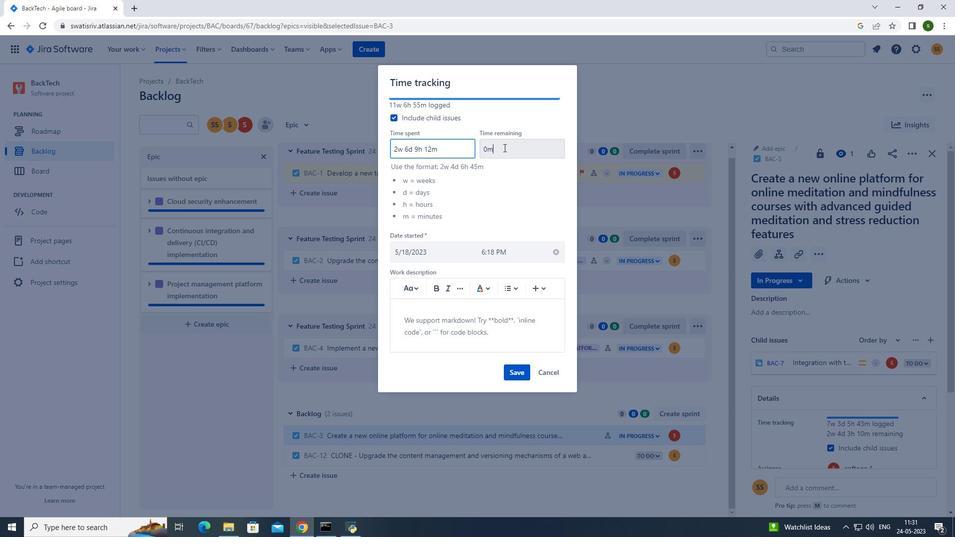 
Action: Key pressed <Key.backspace><Key.backspace><Key.backspace>6w<Key.space>6d<Key.space>9h<Key.space>6m
Screenshot: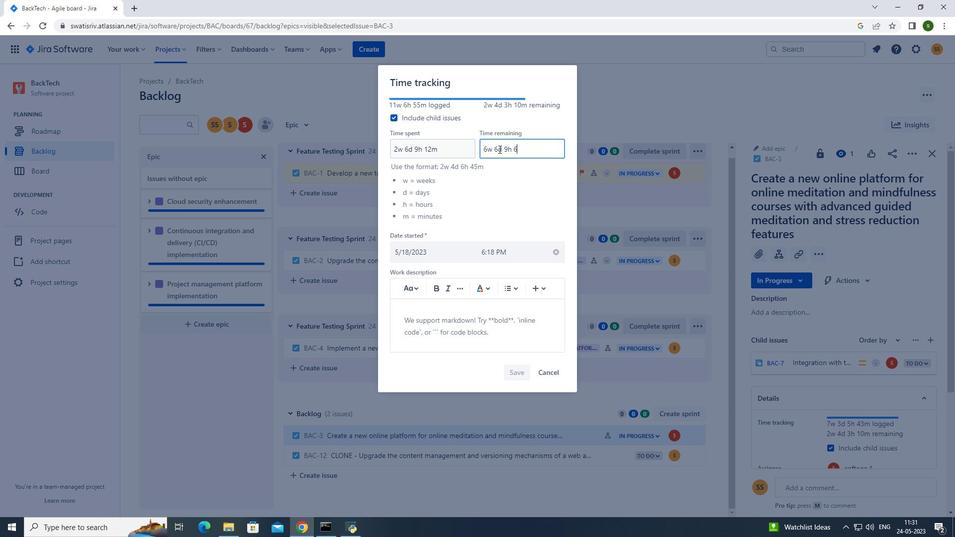 
Action: Mouse moved to (518, 371)
Screenshot: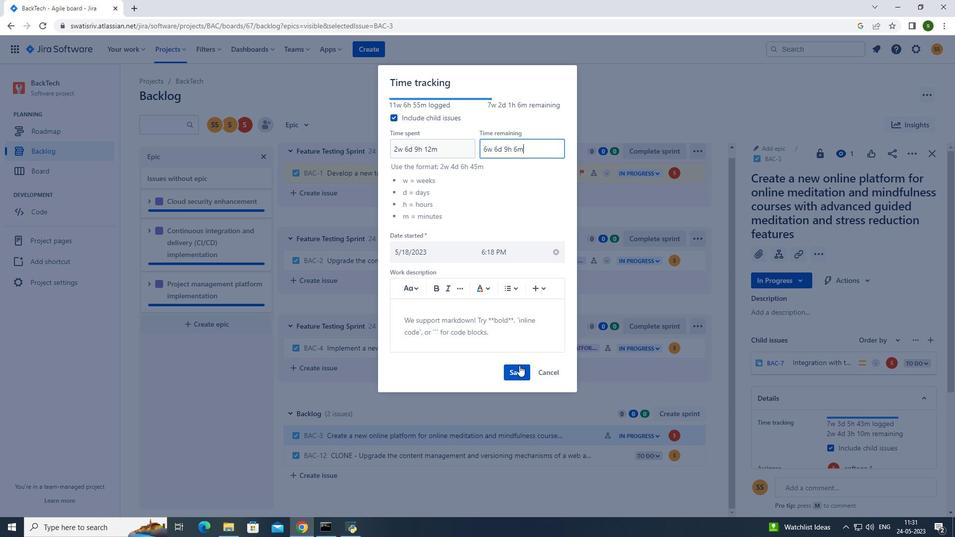 
Action: Mouse pressed left at (518, 371)
Screenshot: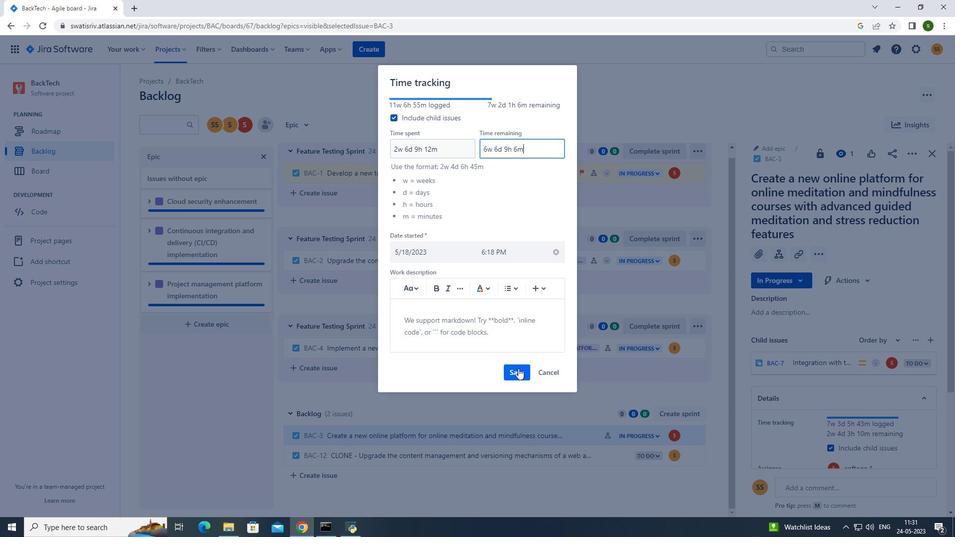
Action: Mouse moved to (696, 437)
Screenshot: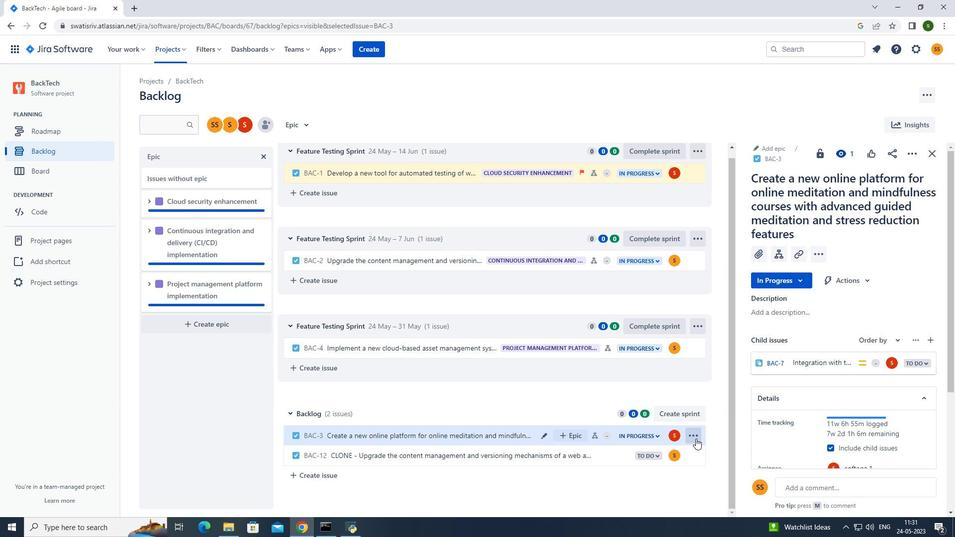 
Action: Mouse pressed left at (696, 437)
Screenshot: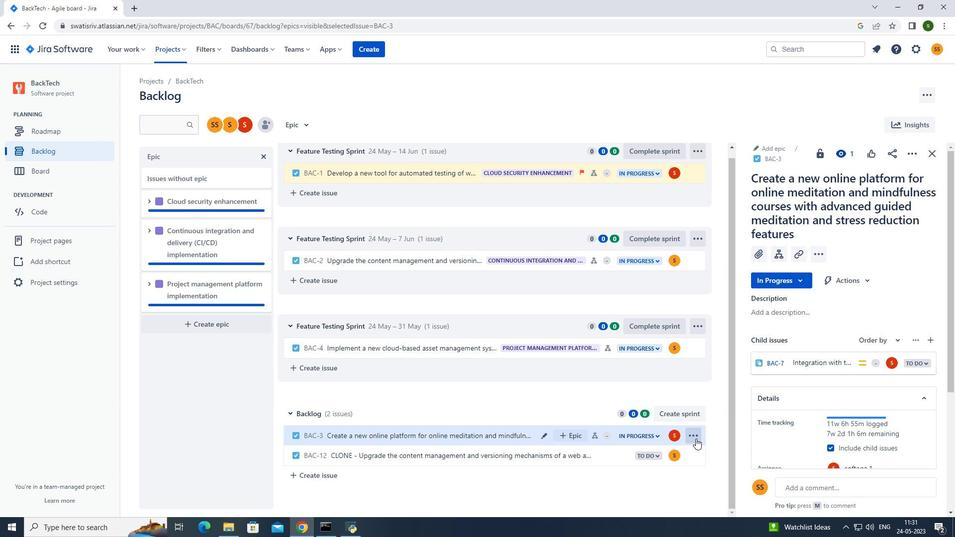 
Action: Mouse moved to (664, 416)
Screenshot: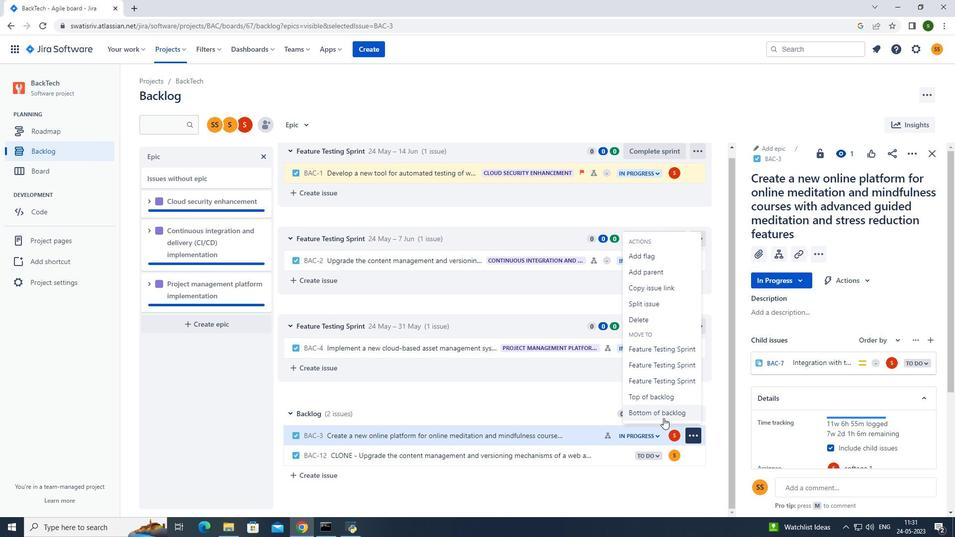 
Action: Mouse pressed left at (664, 416)
Screenshot: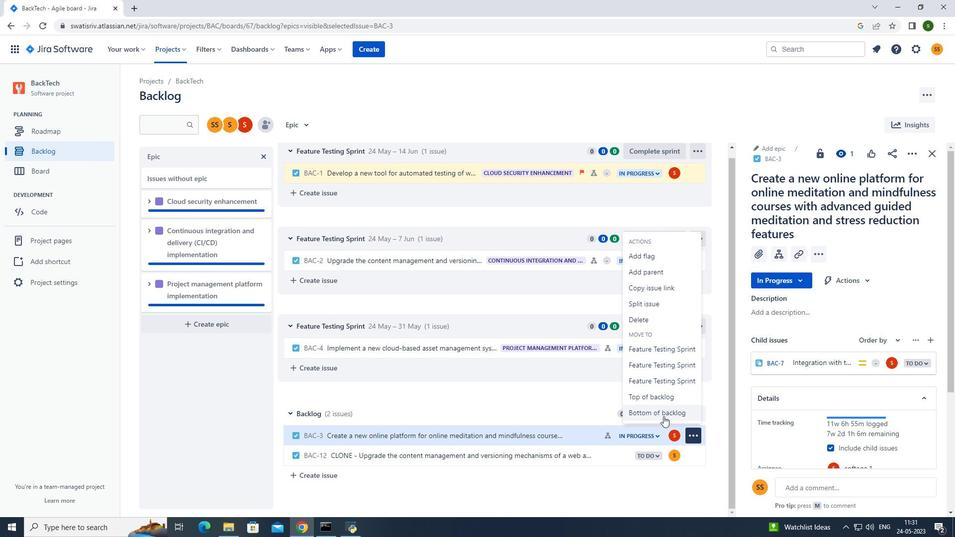 
Action: Mouse moved to (597, 434)
Screenshot: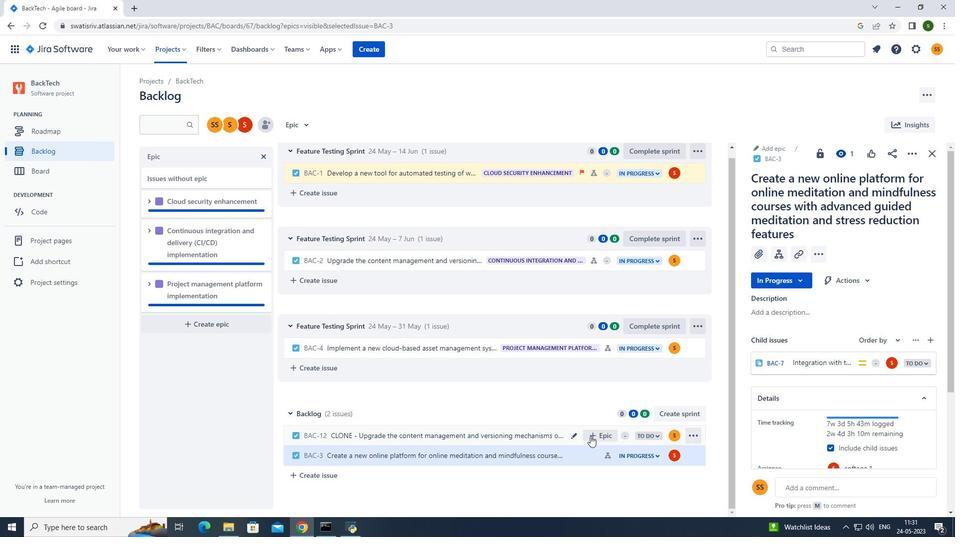 
Action: Mouse pressed left at (597, 434)
Screenshot: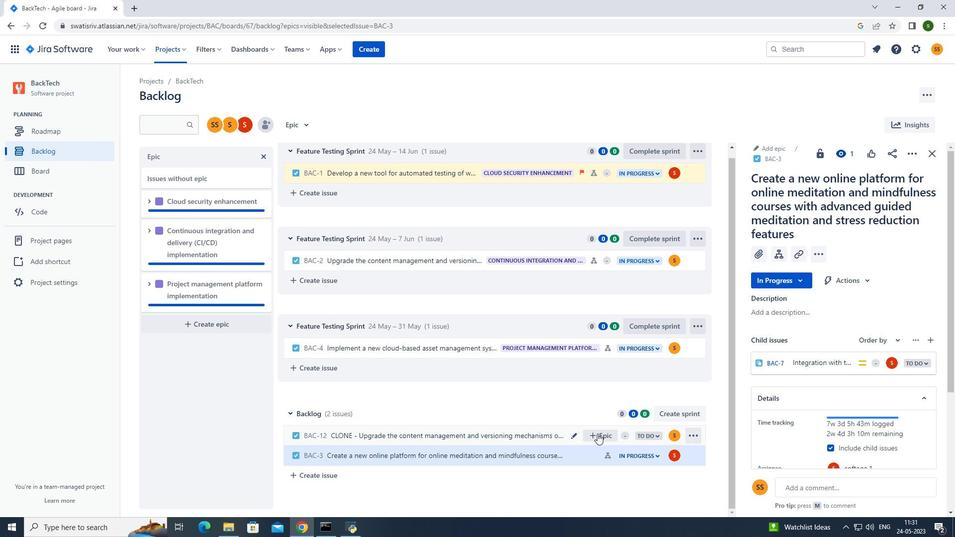 
Action: Mouse moved to (630, 466)
Screenshot: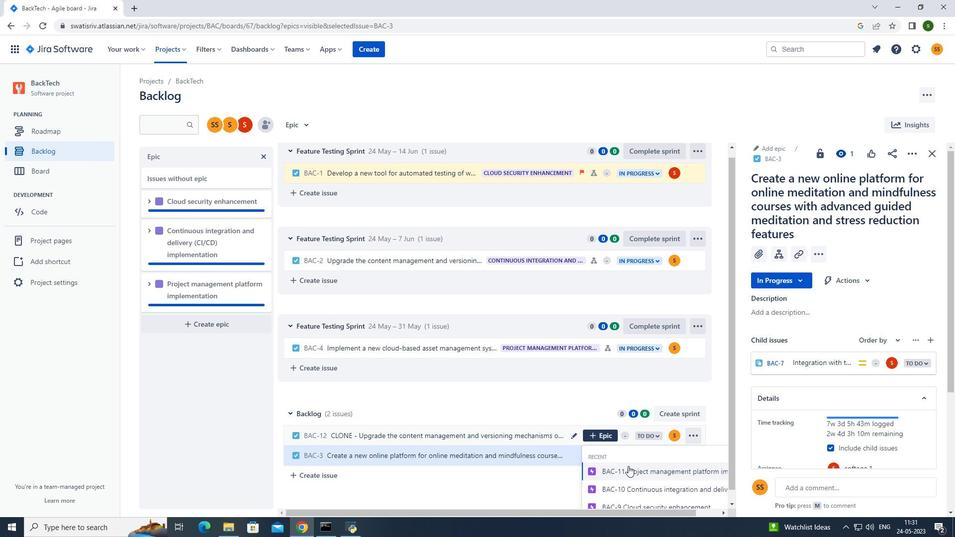 
Action: Mouse scrolled (630, 466) with delta (0, 0)
Screenshot: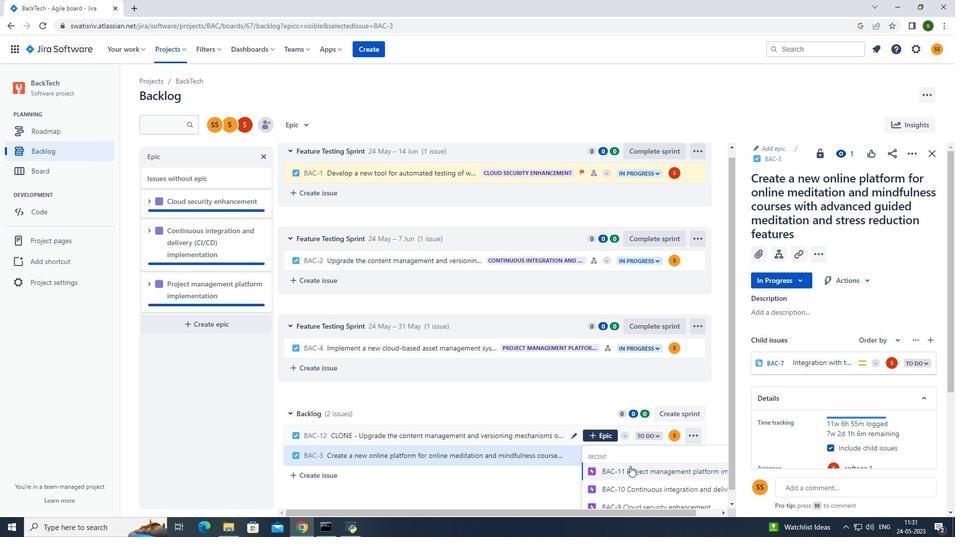 
Action: Mouse scrolled (630, 466) with delta (0, 0)
Screenshot: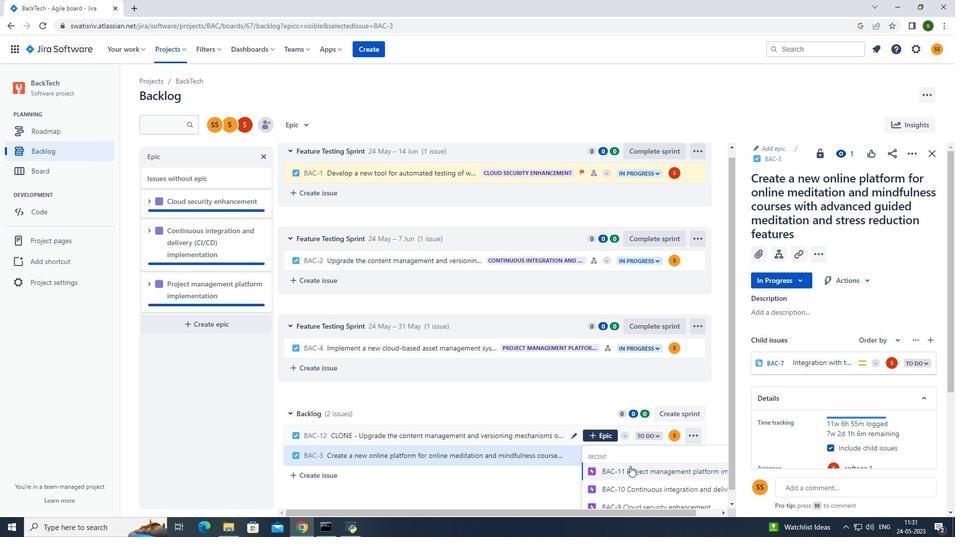 
Action: Mouse moved to (641, 505)
Screenshot: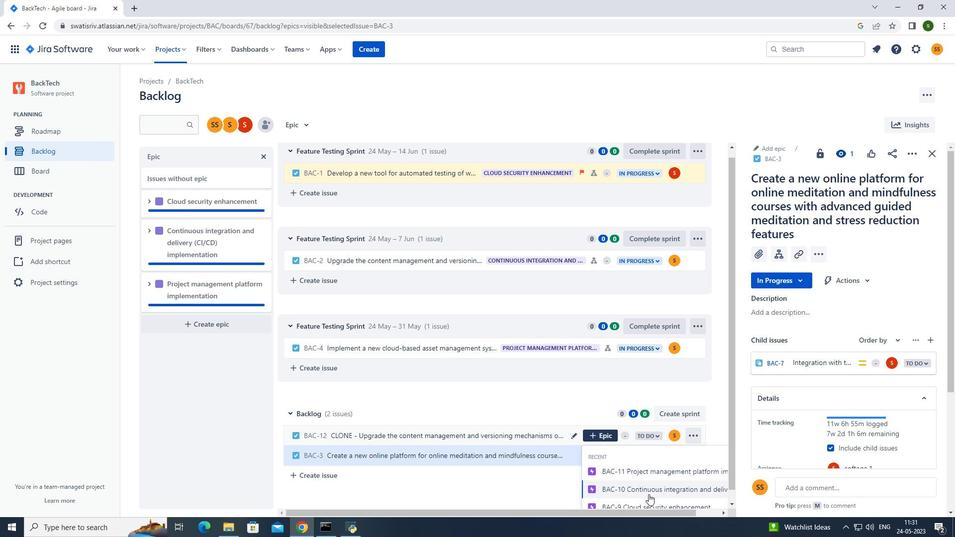 
Action: Mouse pressed left at (641, 505)
Screenshot: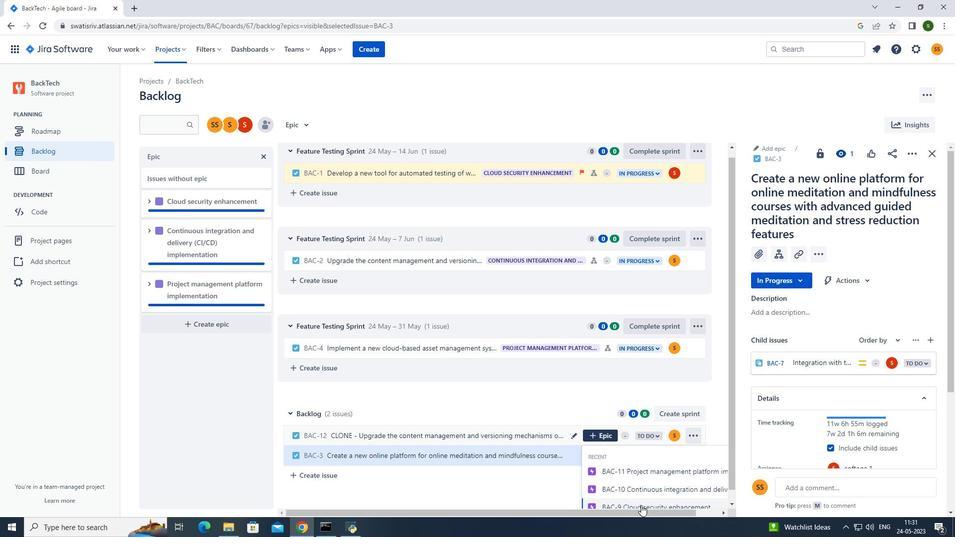 
Action: Mouse moved to (303, 127)
Screenshot: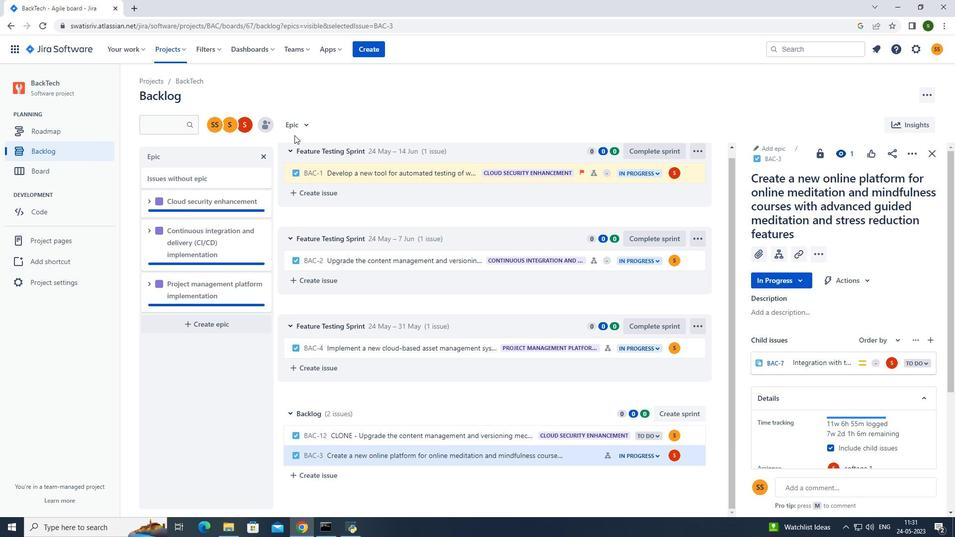 
Action: Mouse pressed left at (303, 127)
Screenshot: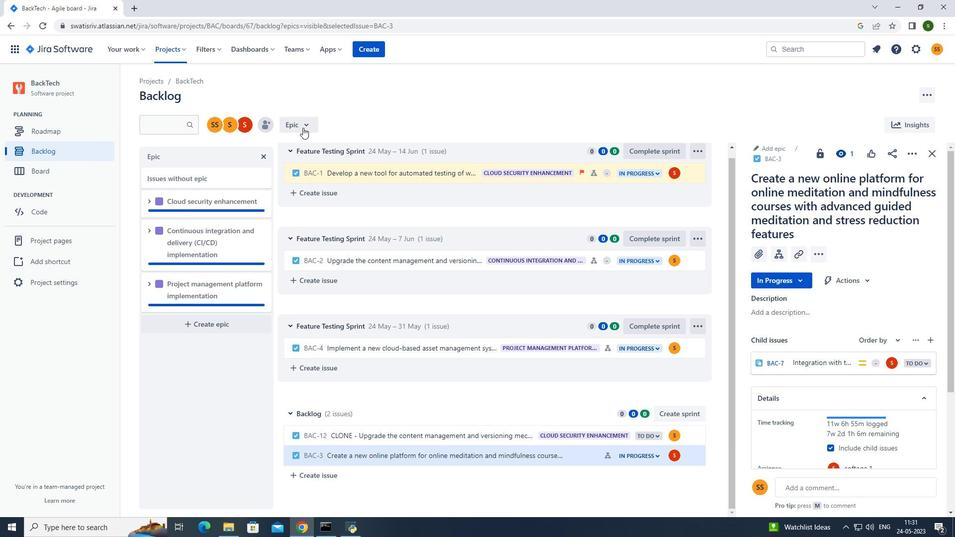 
Action: Mouse moved to (324, 173)
Screenshot: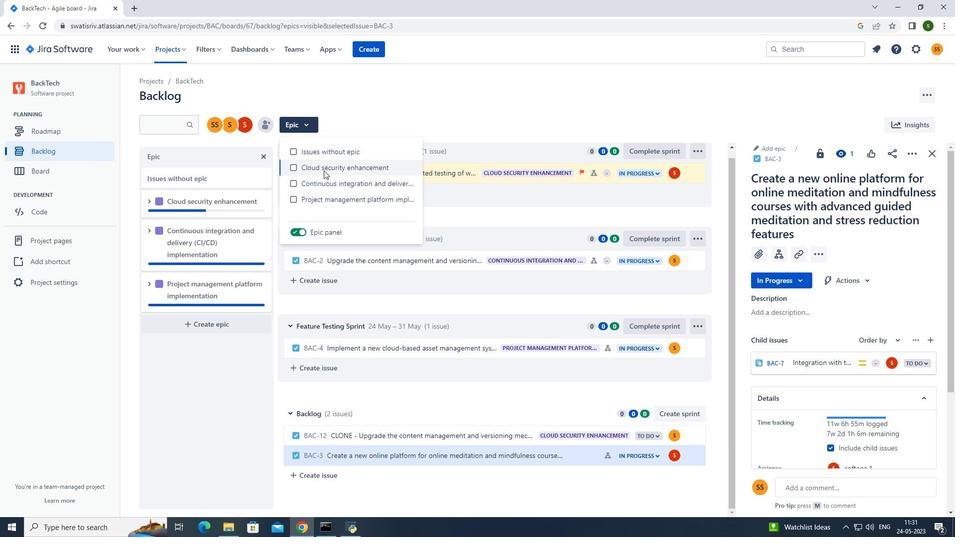 
Action: Mouse pressed left at (324, 173)
Screenshot: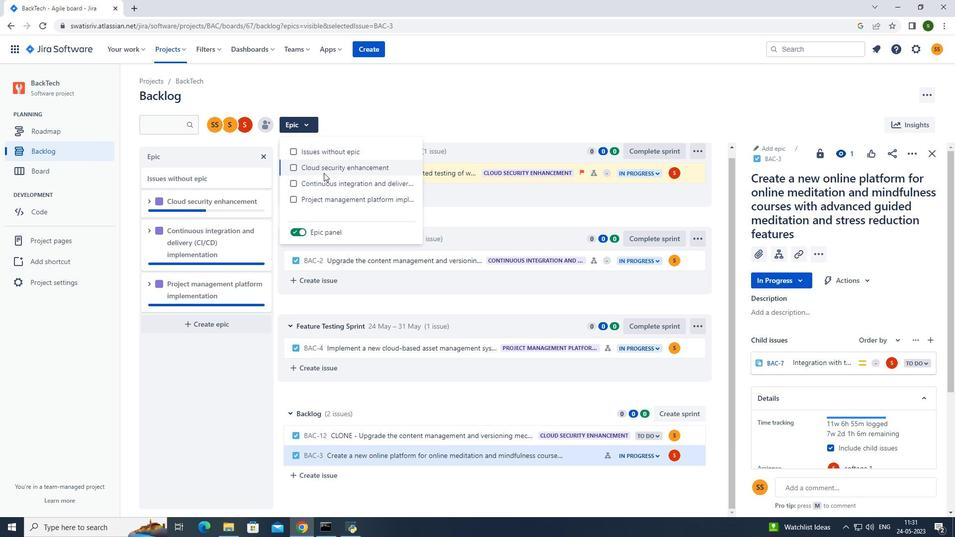 
Action: Mouse moved to (424, 105)
Screenshot: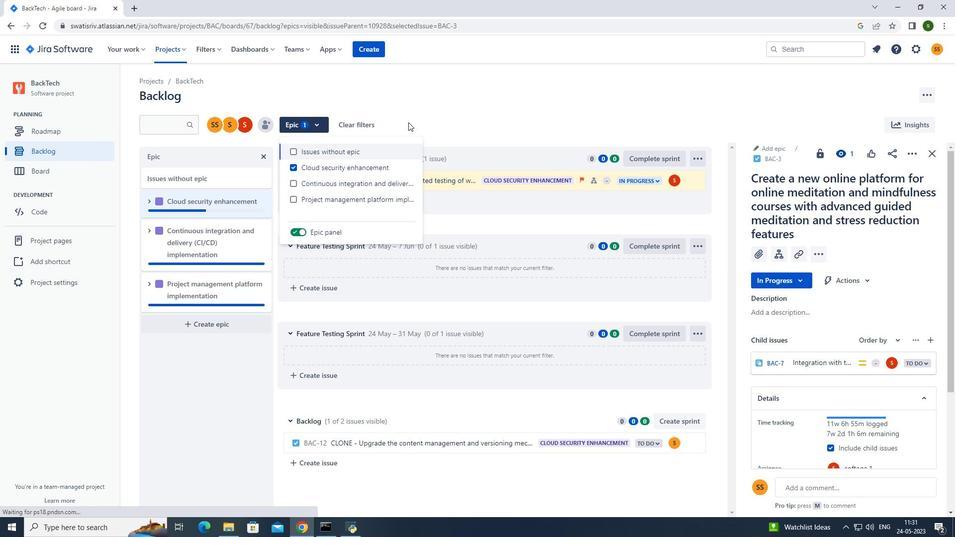 
Action: Mouse pressed left at (424, 105)
Screenshot: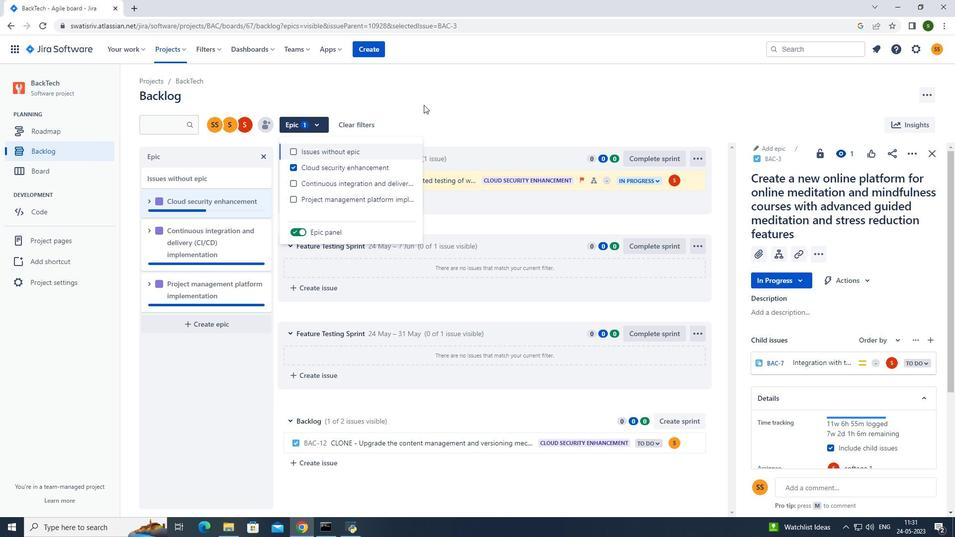 
Action: Mouse moved to (423, 105)
Screenshot: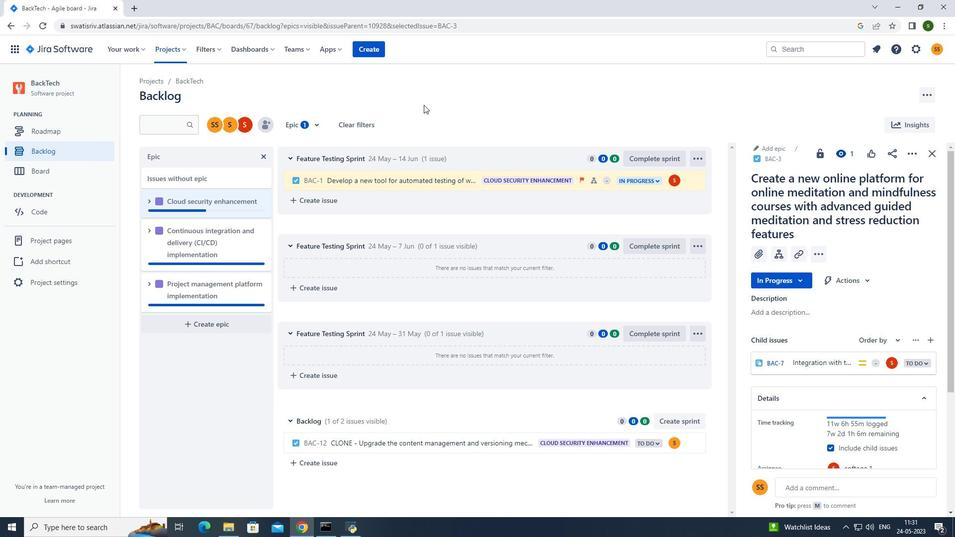
